 Task: Look for space in Mendes, Brazil from 5th June, 2023 to 16th June, 2023 for 2 adults in price range Rs.7000 to Rs.15000. Place can be entire place with 1  bedroom having 1 bed and 1 bathroom. Property type can be house, flat, guest house, hotel. Booking option can be shelf check-in. Required host language is Spanish.
Action: Mouse moved to (186, 537)
Screenshot: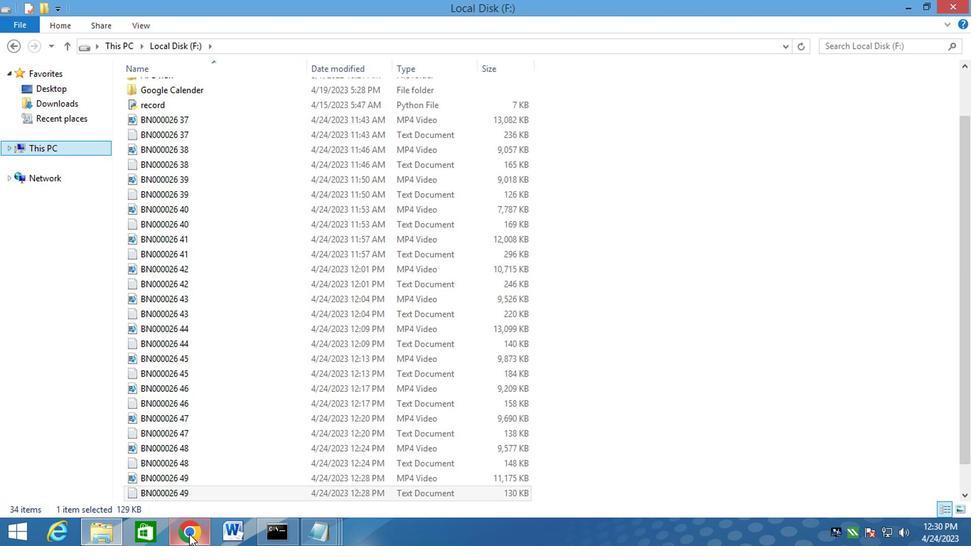 
Action: Mouse pressed left at (186, 537)
Screenshot: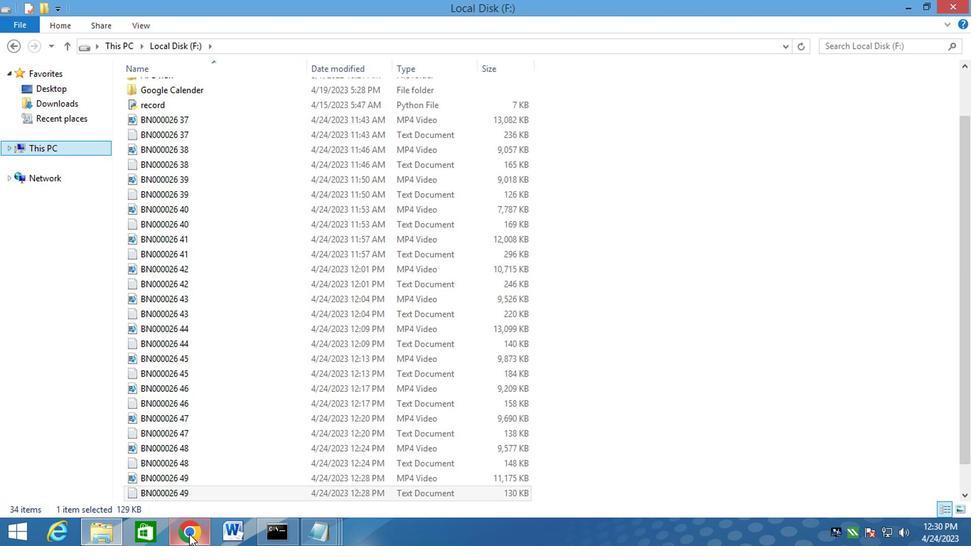 
Action: Mouse moved to (437, 106)
Screenshot: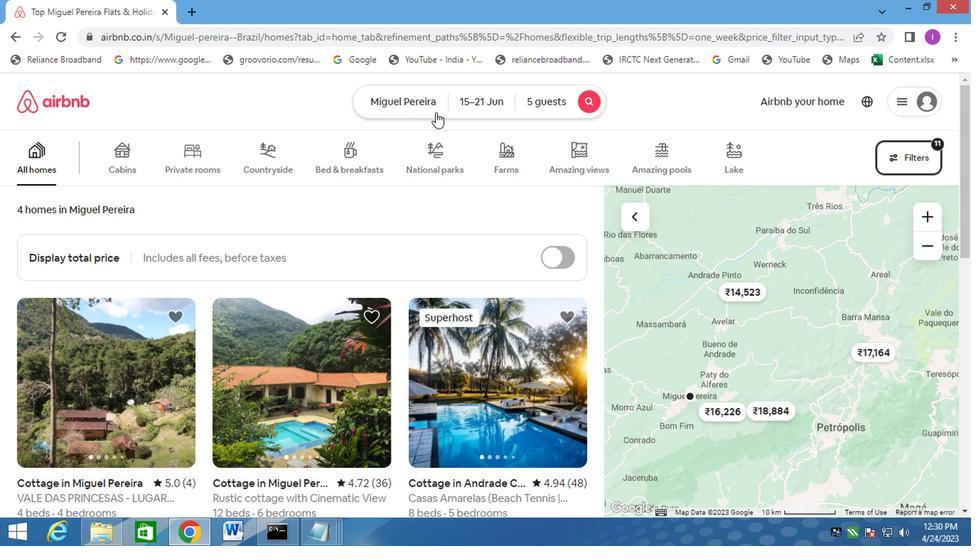 
Action: Mouse pressed left at (437, 106)
Screenshot: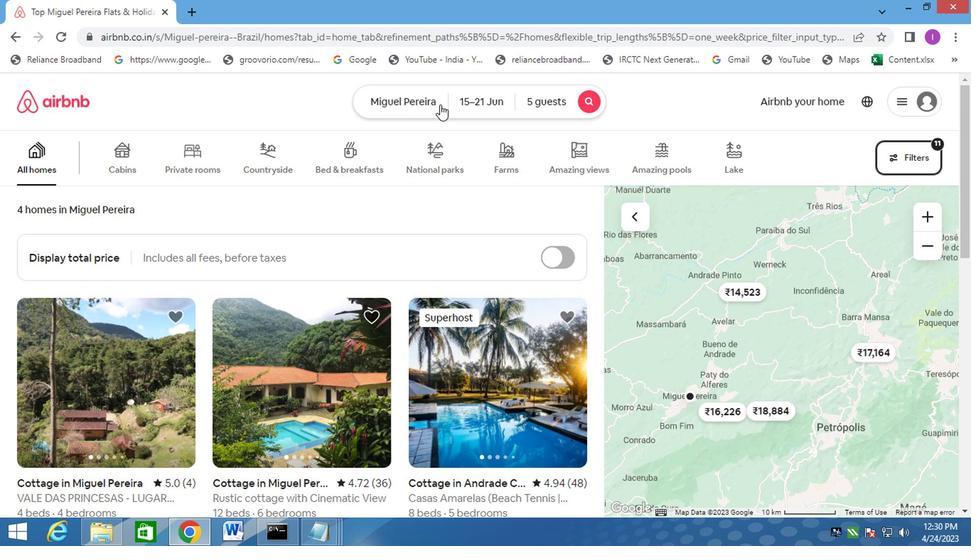 
Action: Mouse moved to (385, 150)
Screenshot: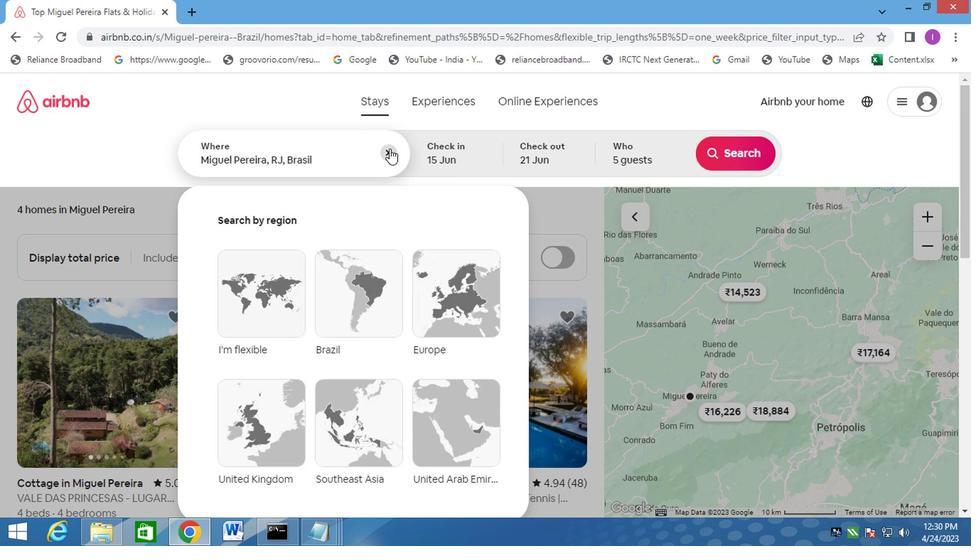 
Action: Mouse pressed left at (385, 150)
Screenshot: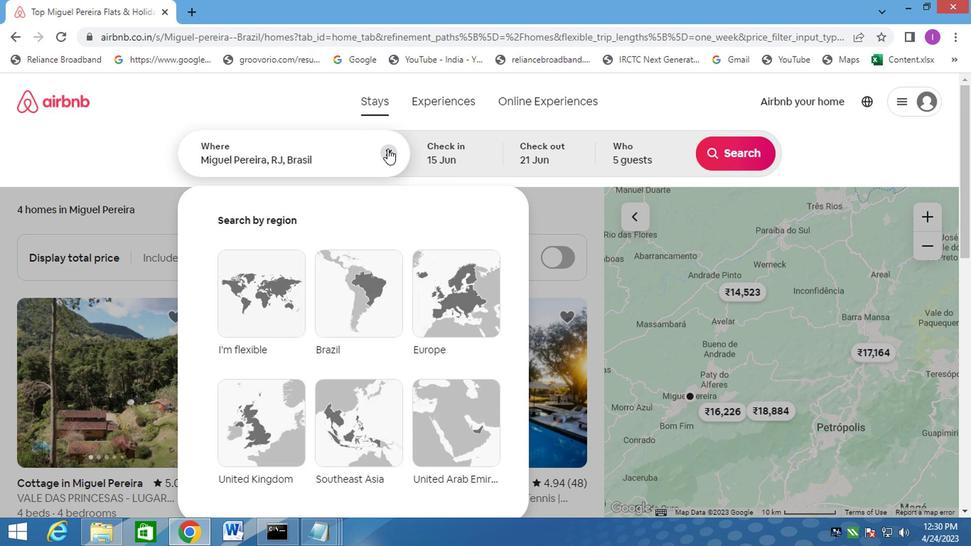 
Action: Mouse moved to (385, 150)
Screenshot: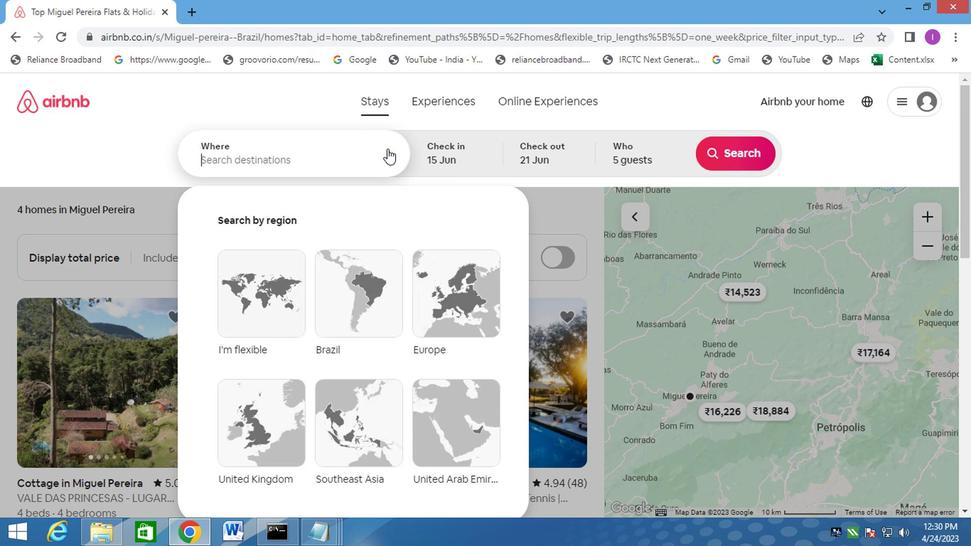 
Action: Key pressed <Key.shift>MENDES,<Key.shift>BRAZIL
Screenshot: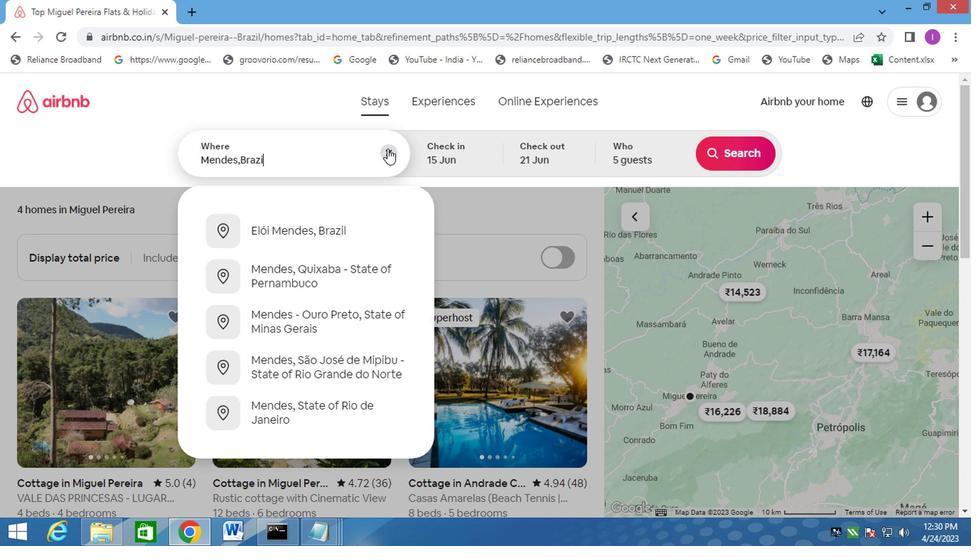 
Action: Mouse moved to (455, 155)
Screenshot: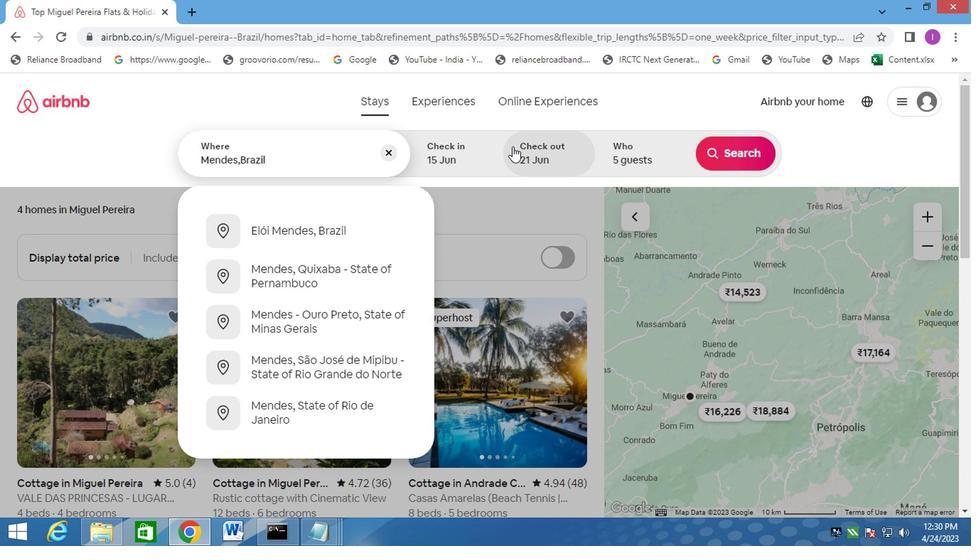 
Action: Mouse pressed left at (455, 155)
Screenshot: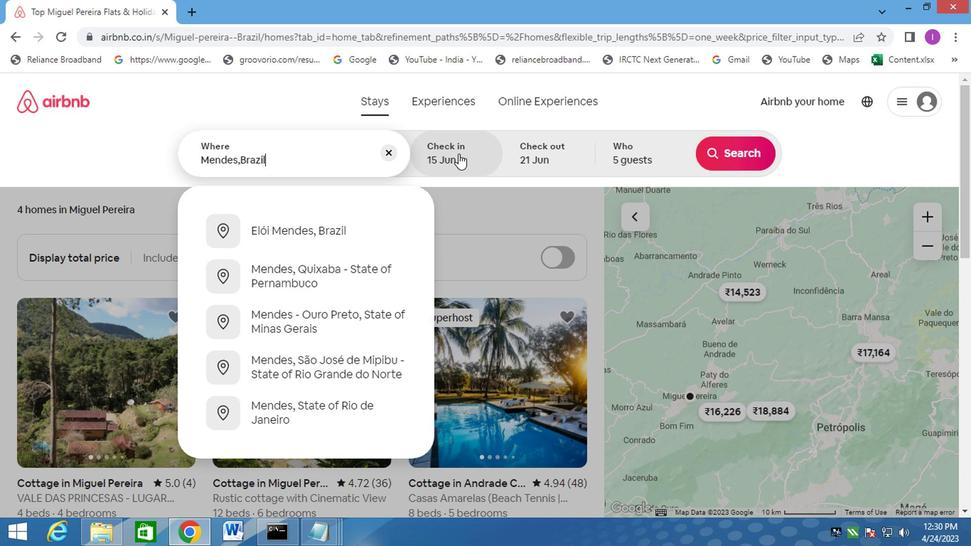 
Action: Mouse moved to (265, 364)
Screenshot: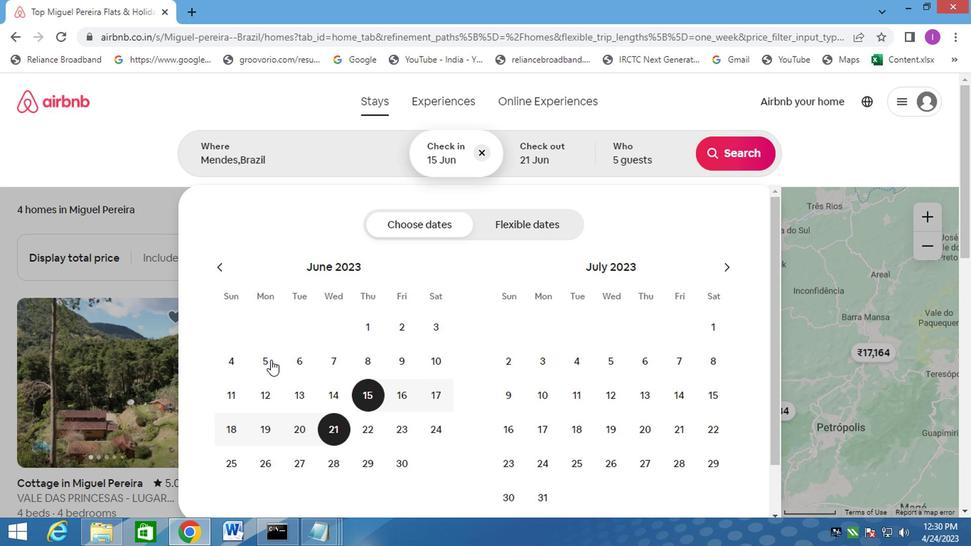 
Action: Mouse pressed left at (265, 364)
Screenshot: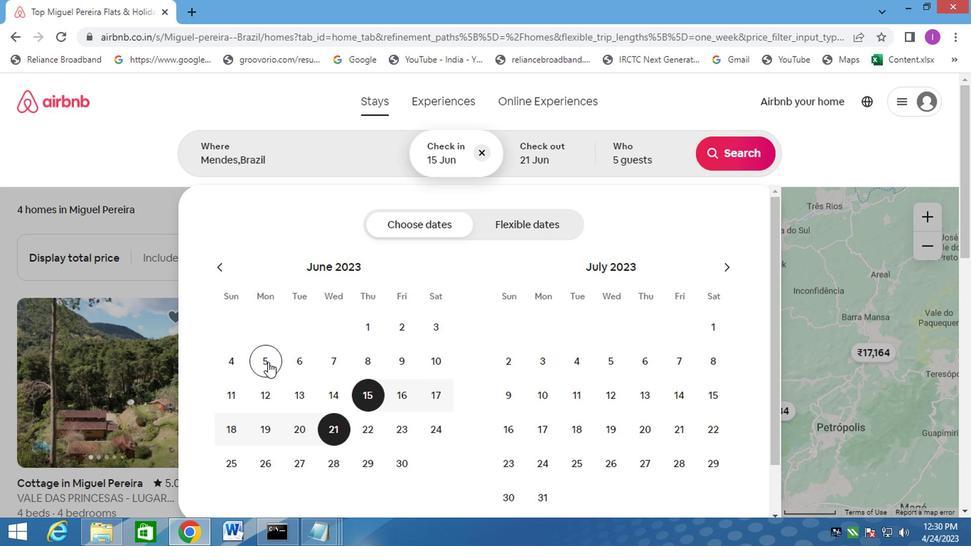 
Action: Mouse moved to (406, 397)
Screenshot: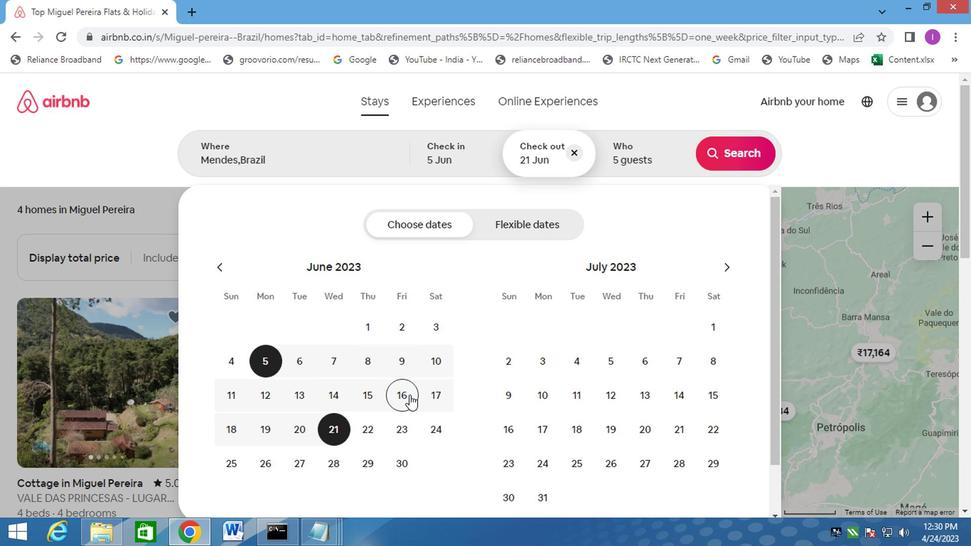 
Action: Mouse pressed left at (406, 397)
Screenshot: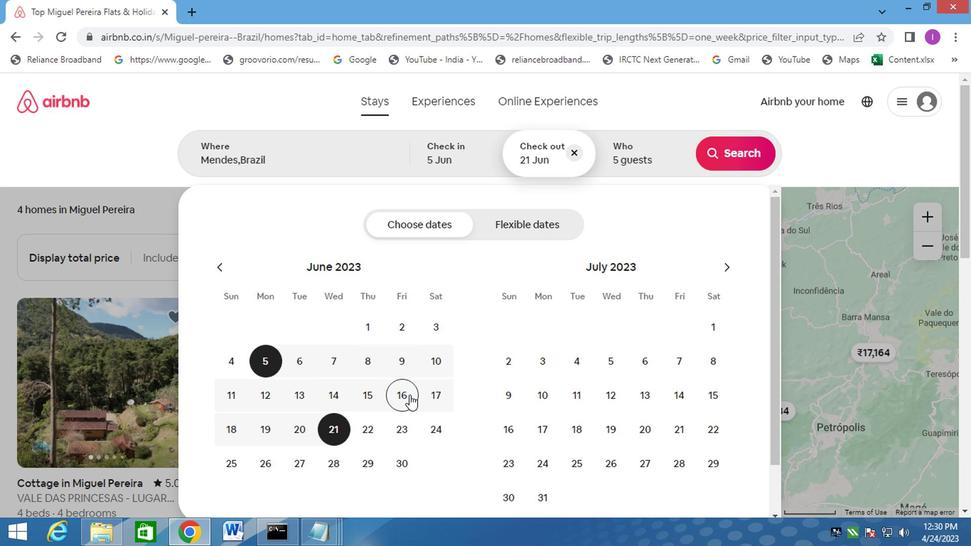 
Action: Mouse moved to (637, 165)
Screenshot: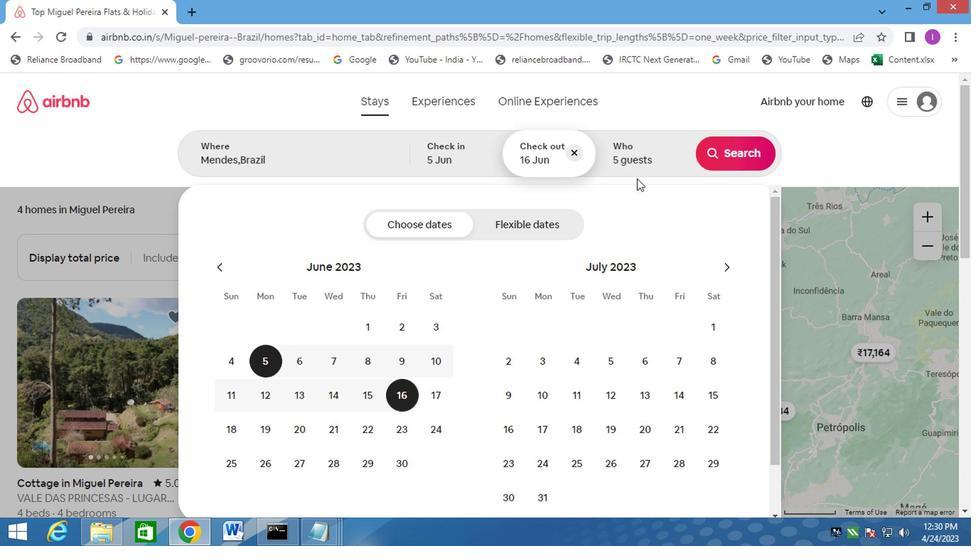 
Action: Mouse pressed left at (637, 165)
Screenshot: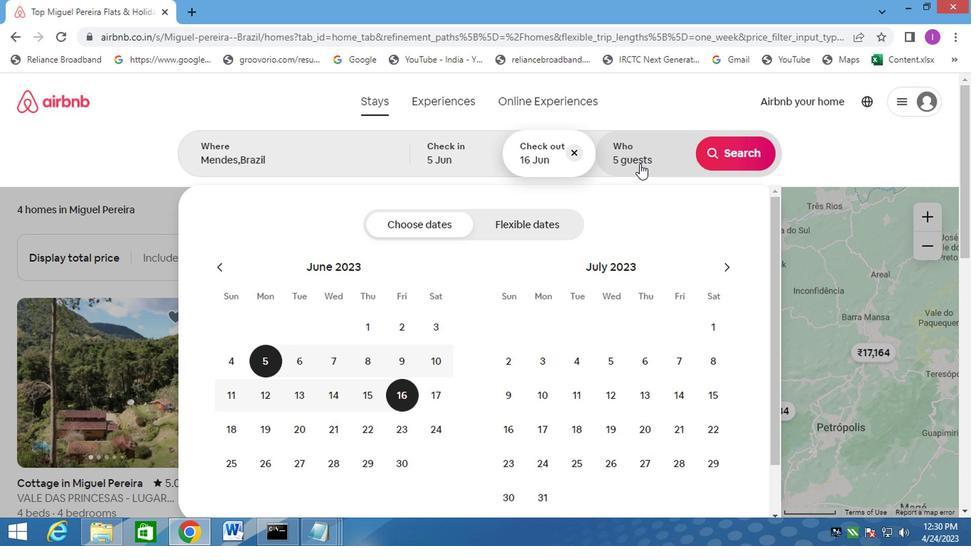 
Action: Mouse moved to (676, 226)
Screenshot: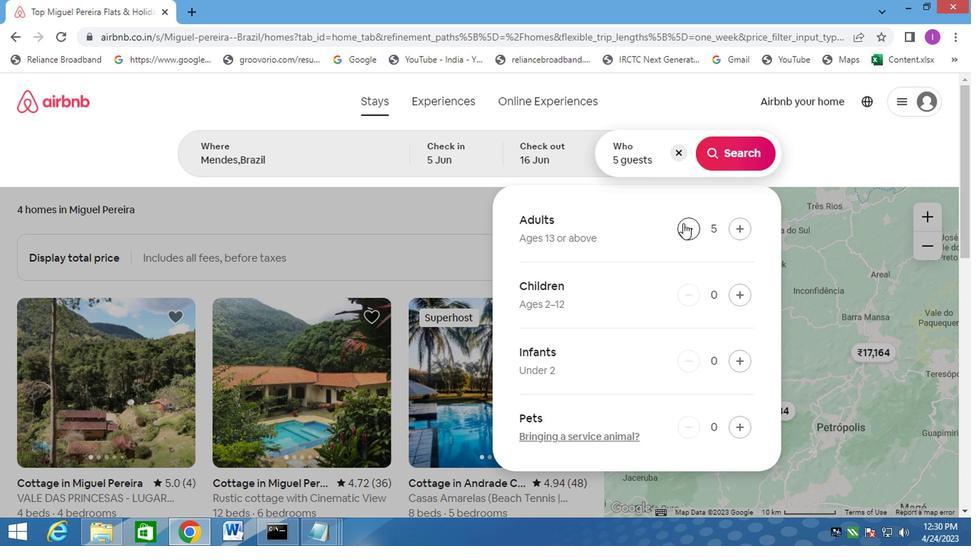 
Action: Mouse pressed left at (676, 226)
Screenshot: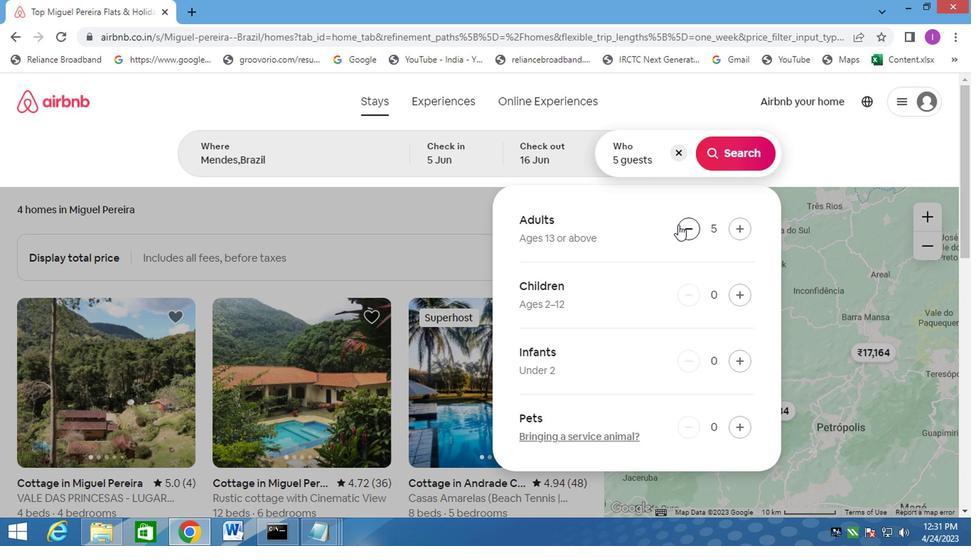 
Action: Mouse moved to (675, 231)
Screenshot: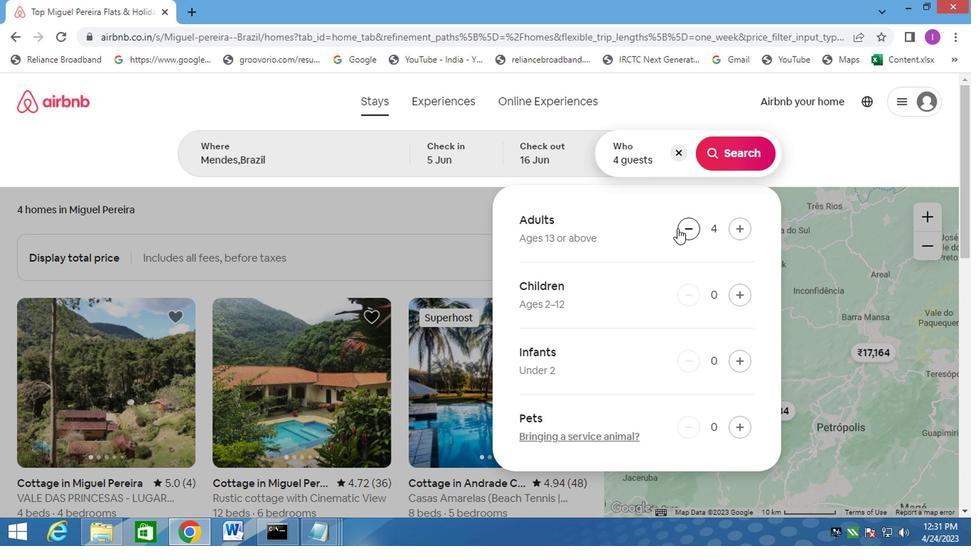 
Action: Mouse pressed left at (675, 231)
Screenshot: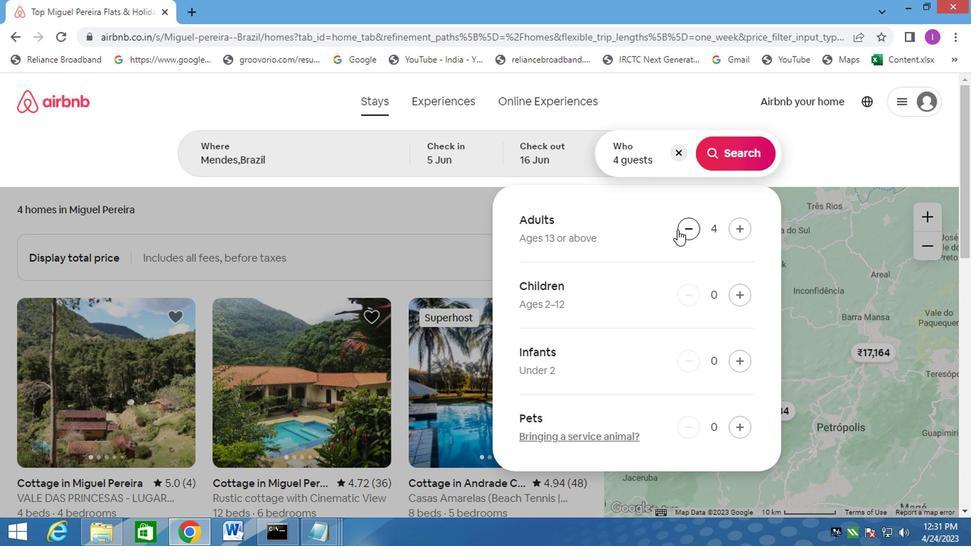 
Action: Mouse pressed left at (675, 231)
Screenshot: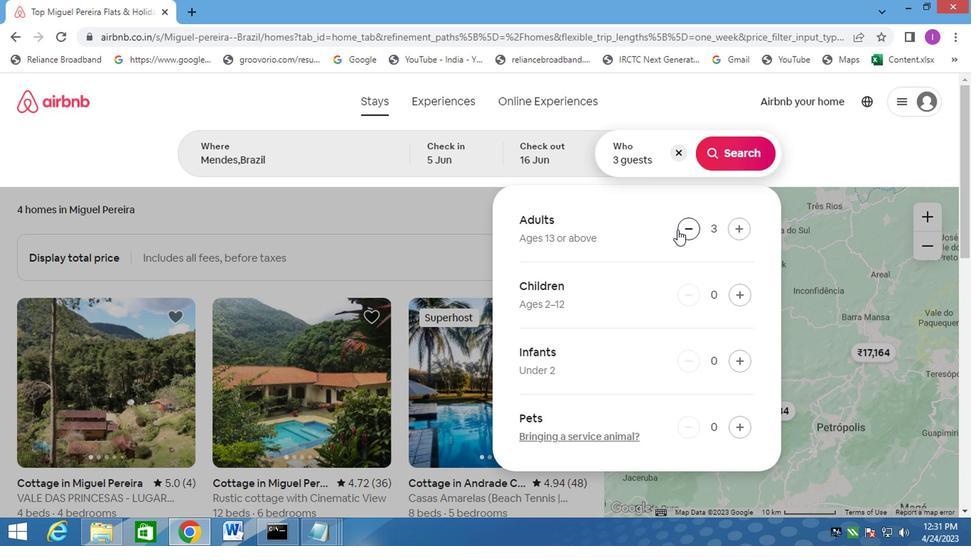 
Action: Mouse moved to (747, 159)
Screenshot: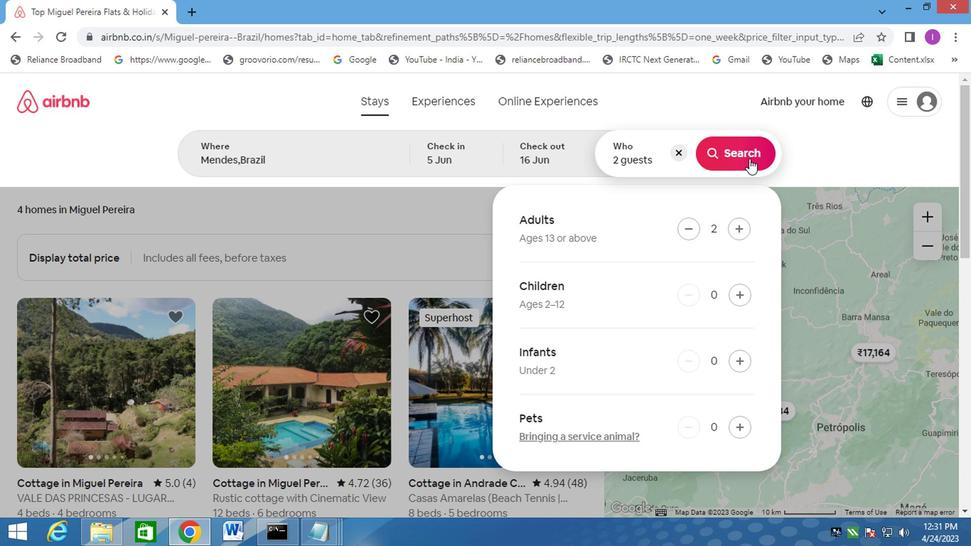 
Action: Mouse pressed left at (747, 159)
Screenshot: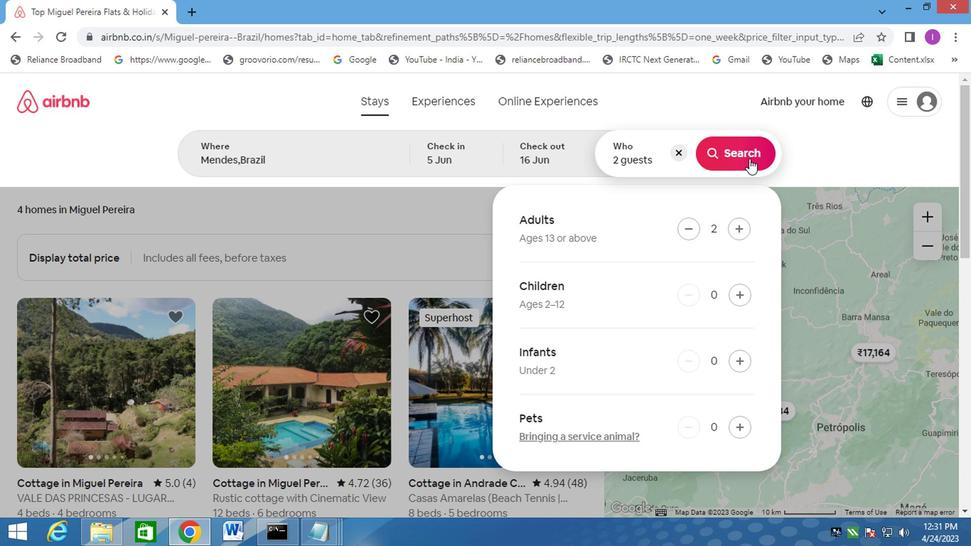 
Action: Mouse moved to (918, 155)
Screenshot: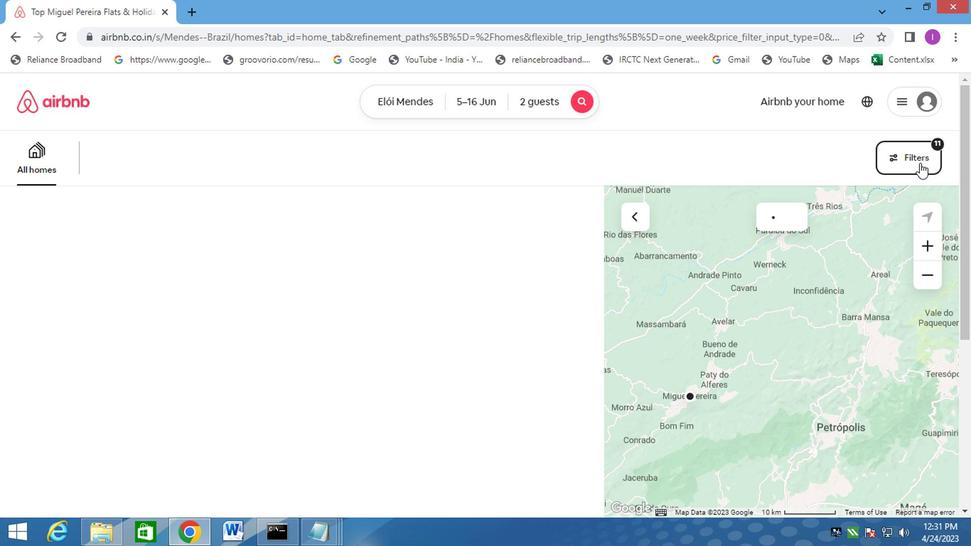 
Action: Mouse pressed left at (920, 155)
Screenshot: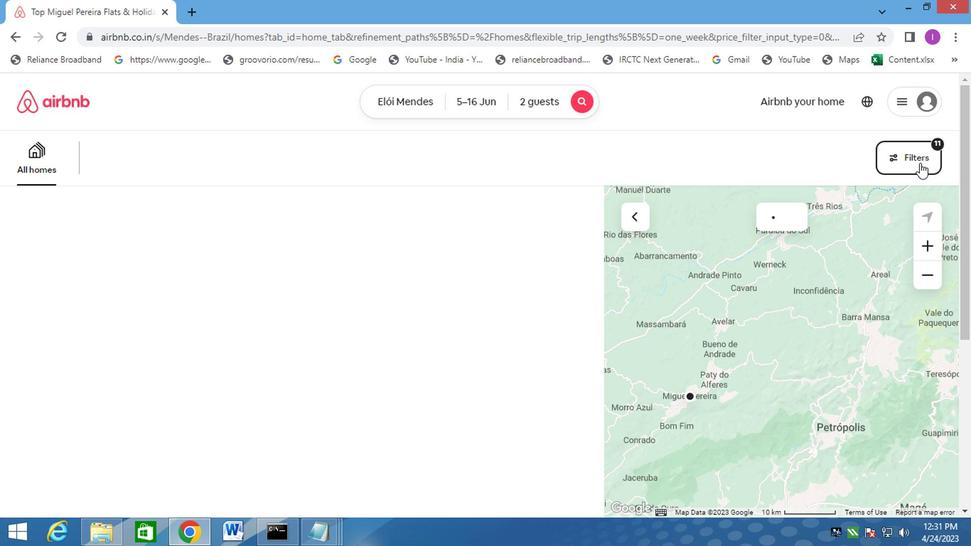 
Action: Mouse moved to (305, 241)
Screenshot: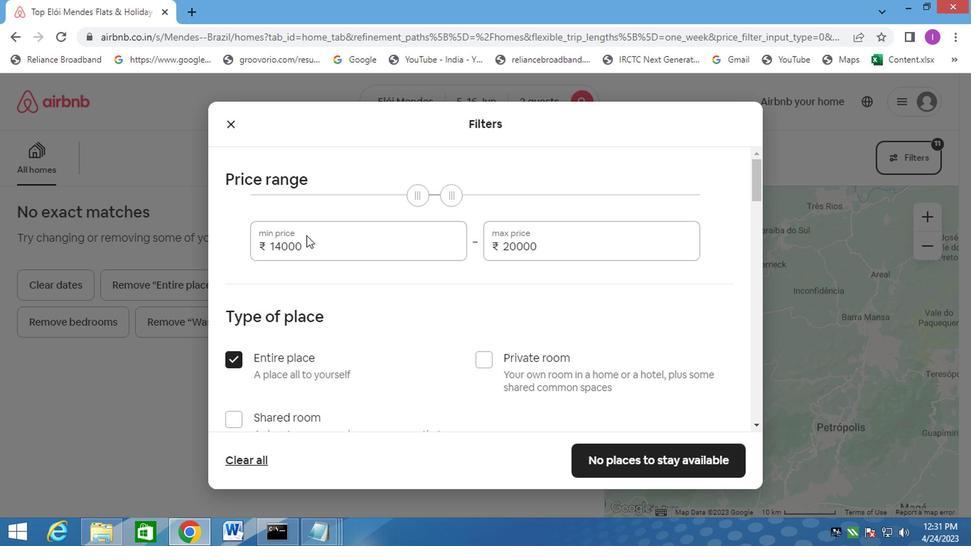 
Action: Mouse pressed left at (305, 241)
Screenshot: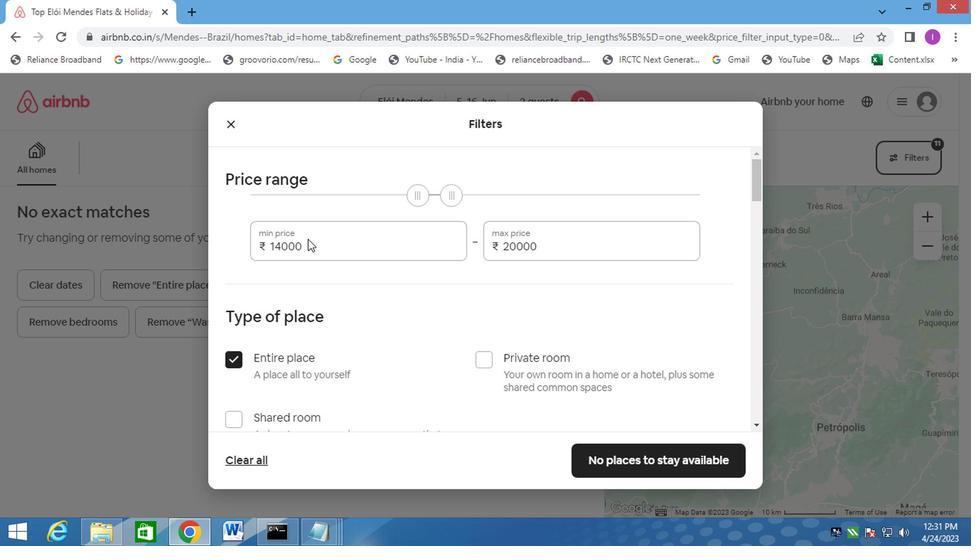 
Action: Mouse moved to (326, 252)
Screenshot: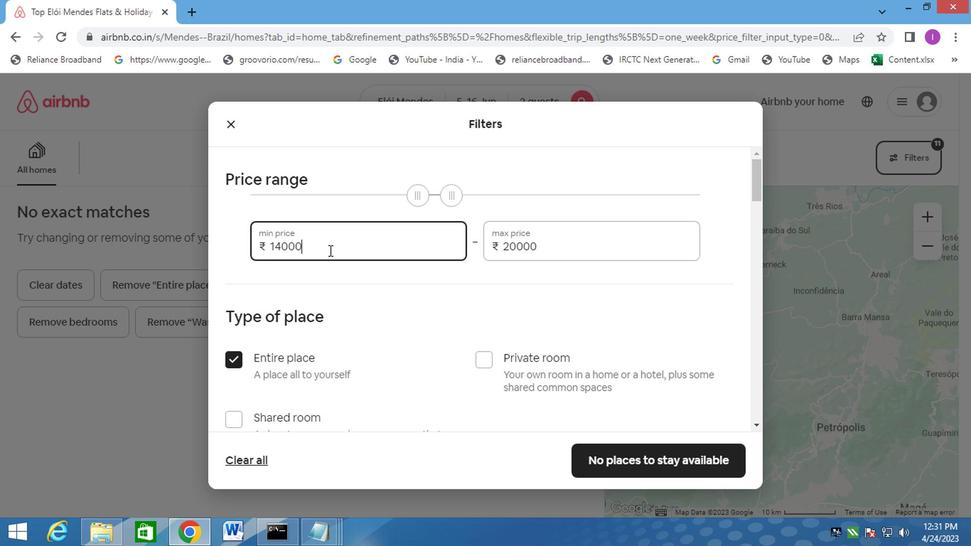 
Action: Mouse pressed left at (326, 252)
Screenshot: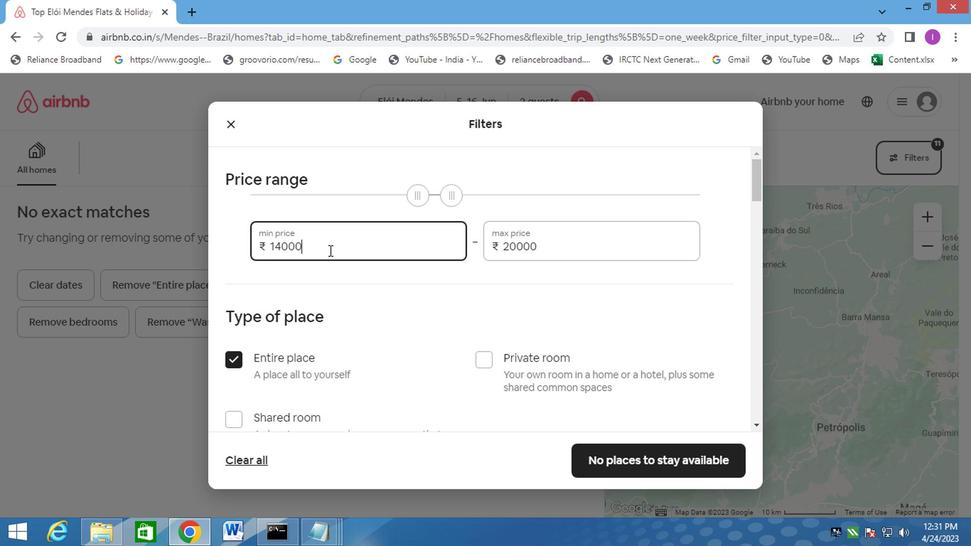 
Action: Mouse moved to (280, 264)
Screenshot: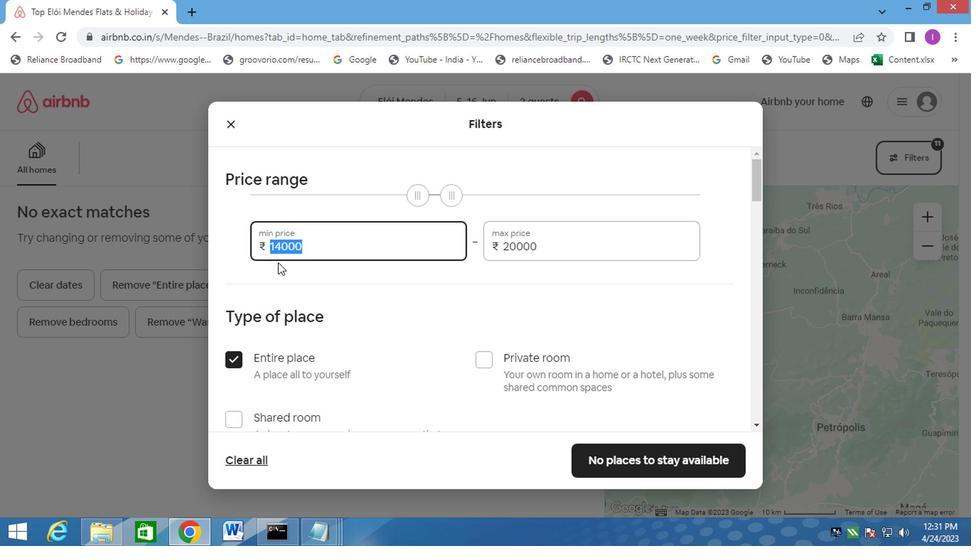 
Action: Key pressed 7000
Screenshot: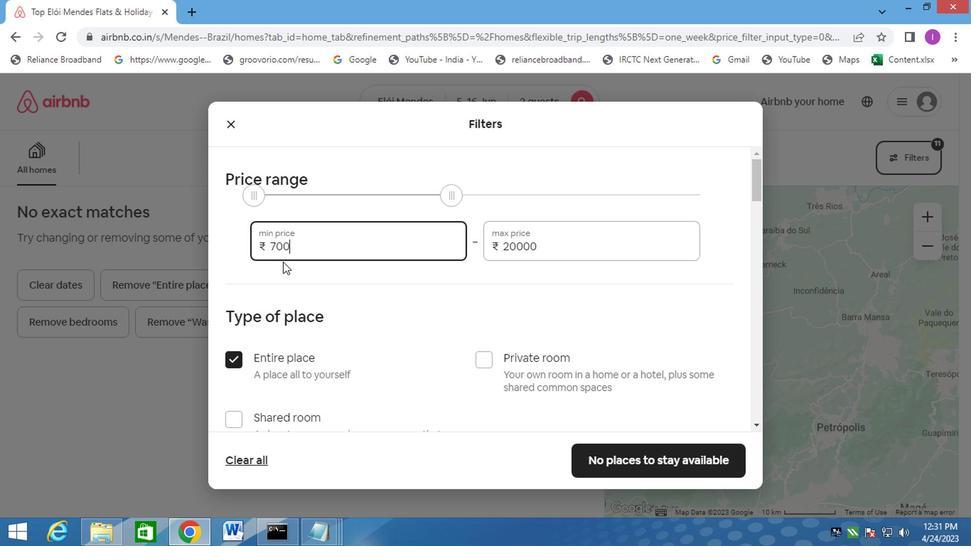 
Action: Mouse moved to (513, 249)
Screenshot: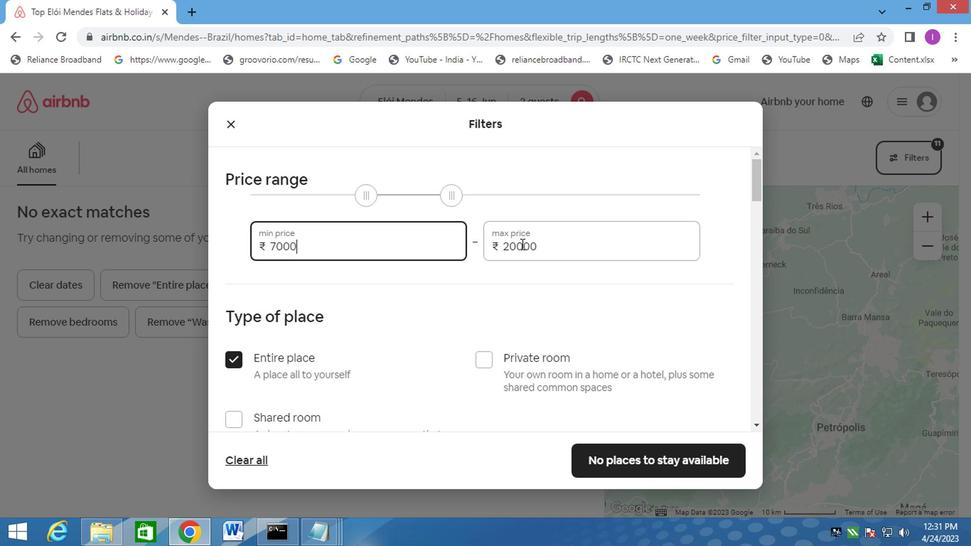 
Action: Mouse pressed left at (513, 249)
Screenshot: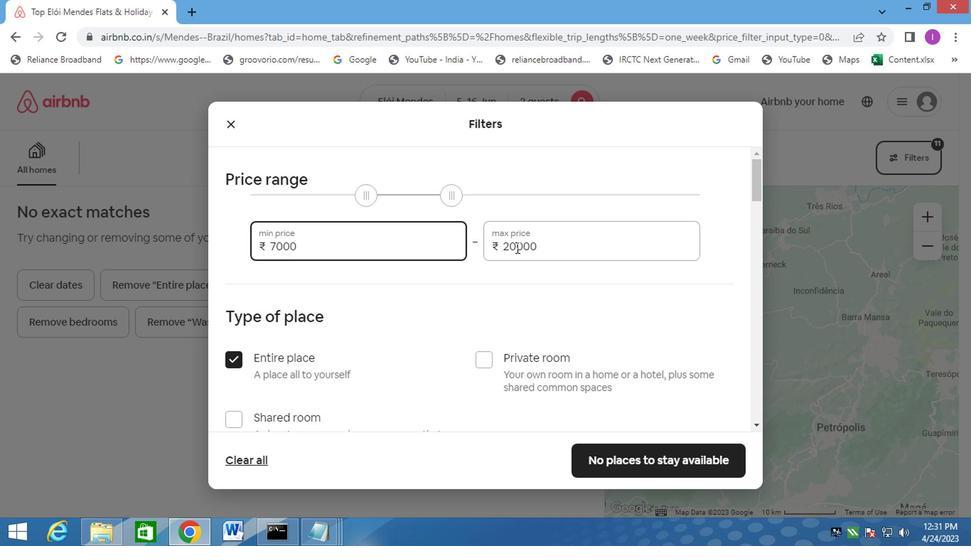 
Action: Mouse moved to (547, 126)
Screenshot: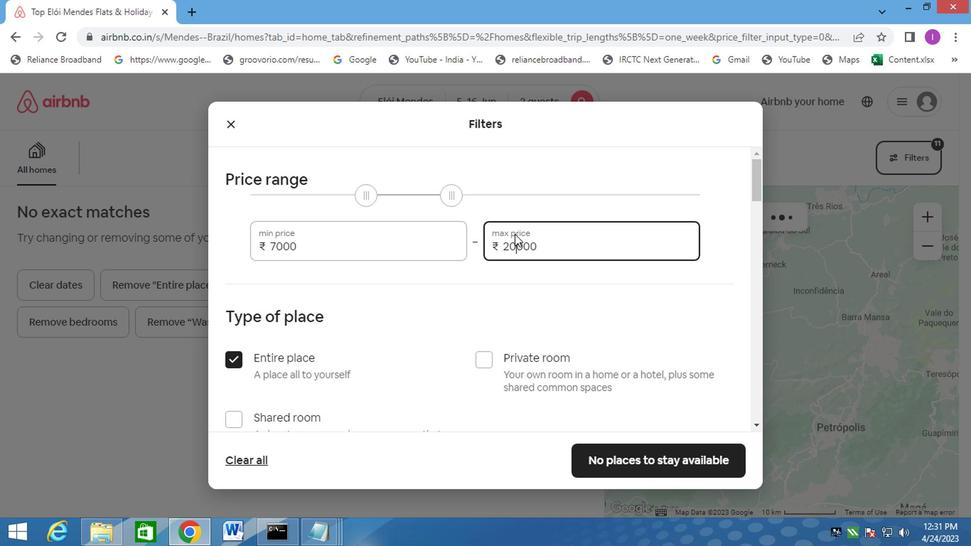 
Action: Key pressed <Key.backspace><Key.backspace>111111111115<Key.backspace><Key.backspace><Key.backspace><Key.backspace><Key.backspace><Key.backspace><Key.backspace><Key.backspace><Key.backspace><Key.backspace><Key.backspace><Key.backspace><Key.backspace>15
Screenshot: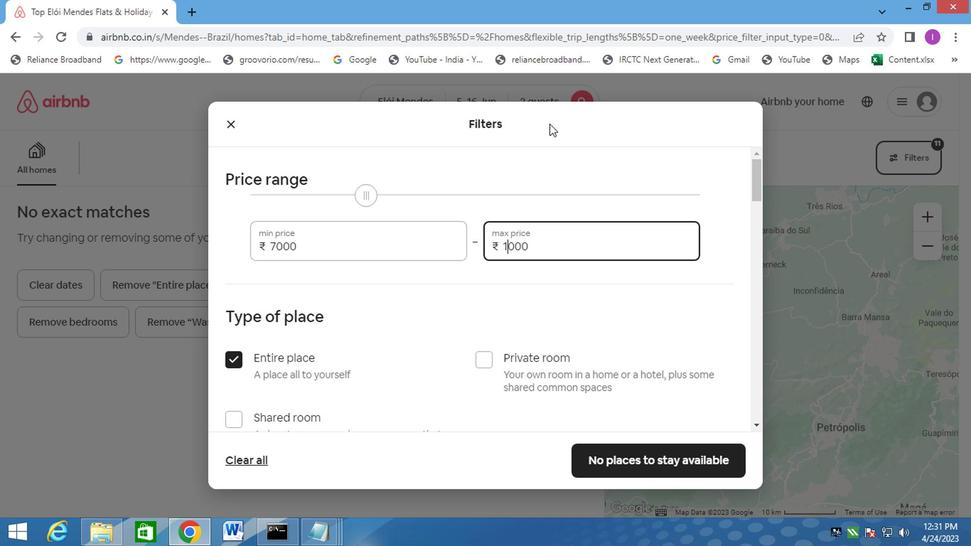 
Action: Mouse moved to (383, 359)
Screenshot: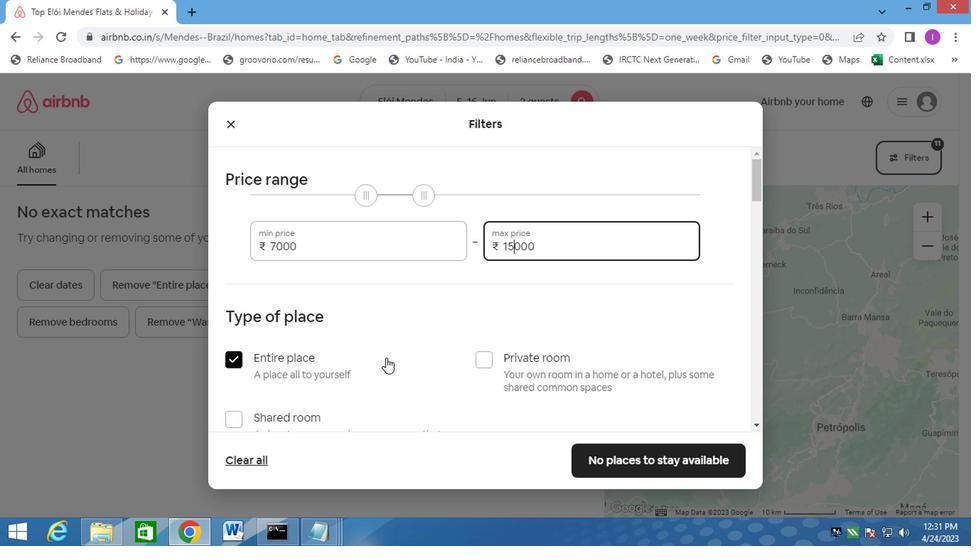 
Action: Mouse scrolled (383, 358) with delta (0, 0)
Screenshot: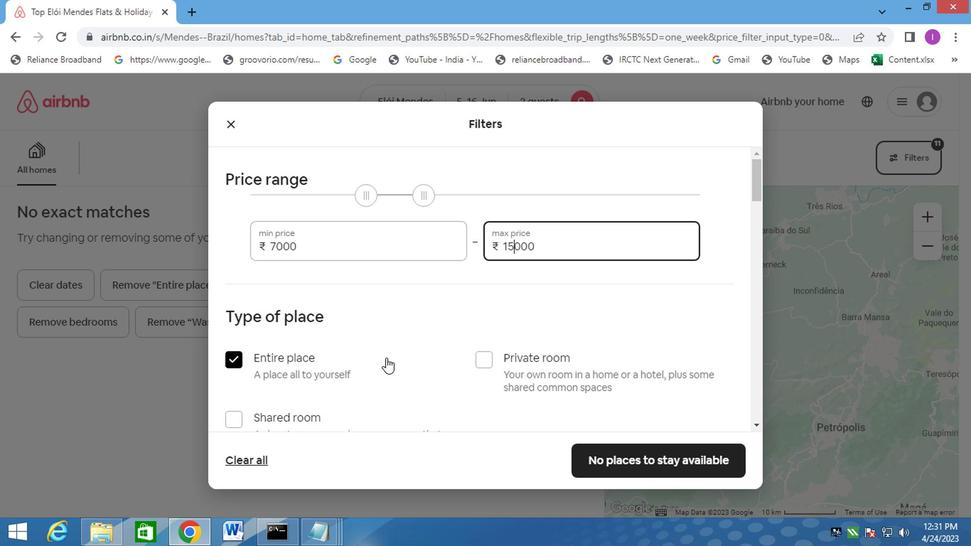 
Action: Mouse scrolled (383, 358) with delta (0, 0)
Screenshot: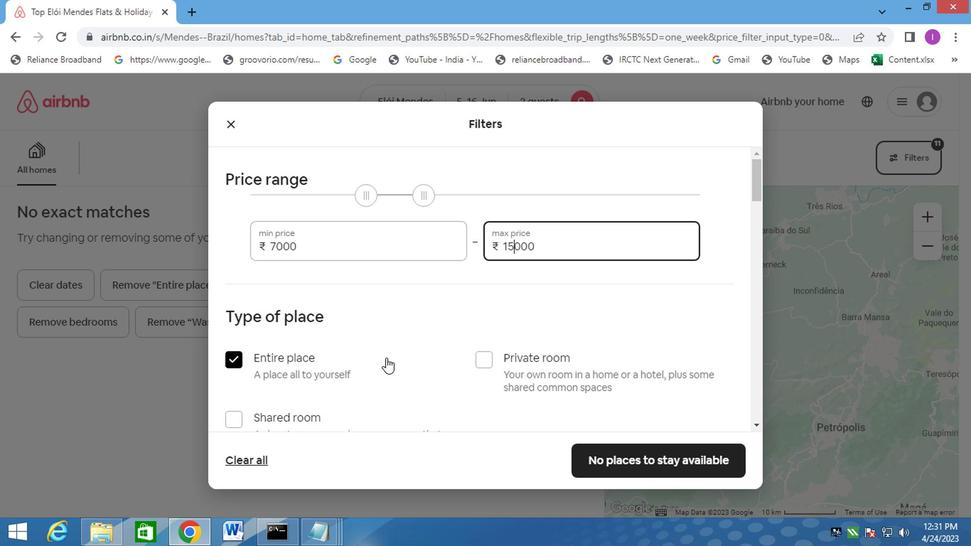 
Action: Mouse moved to (385, 359)
Screenshot: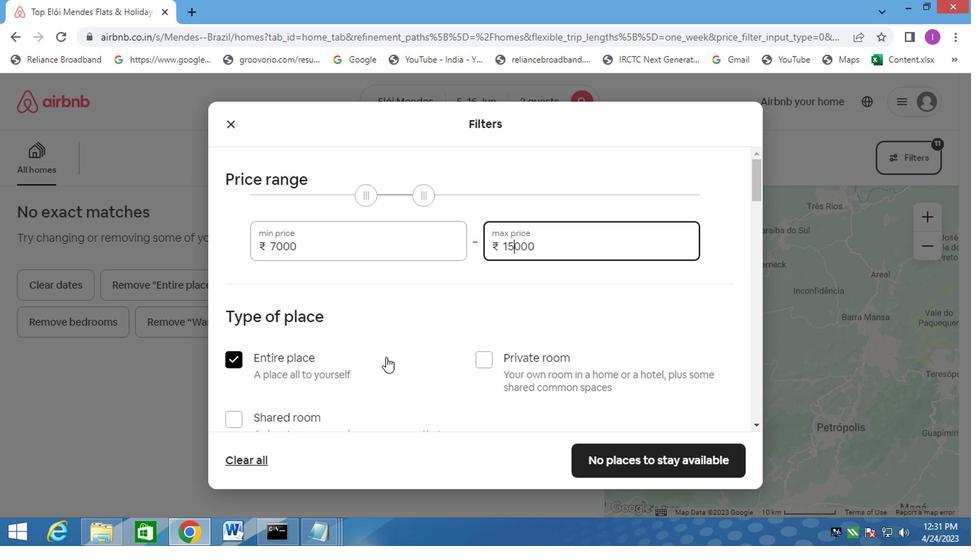 
Action: Mouse scrolled (385, 358) with delta (0, 0)
Screenshot: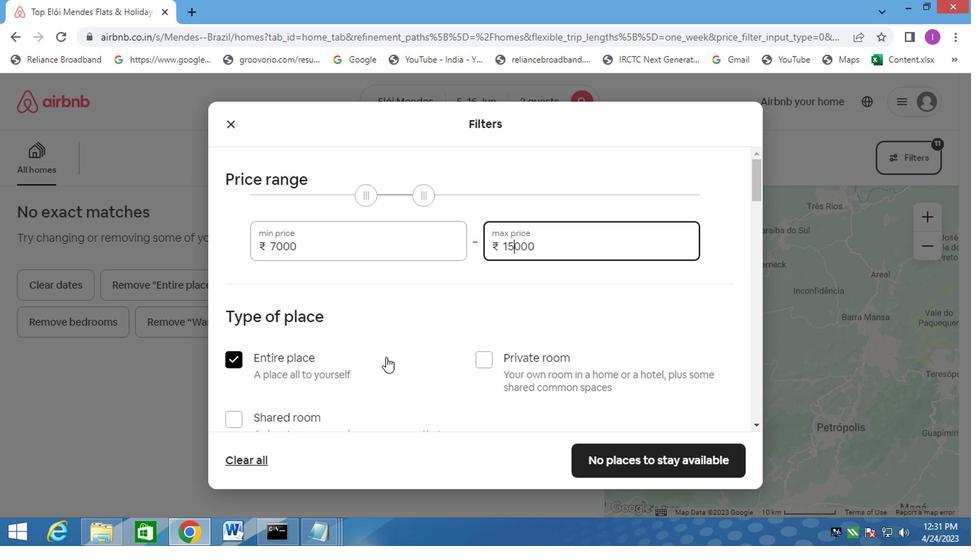 
Action: Mouse moved to (396, 353)
Screenshot: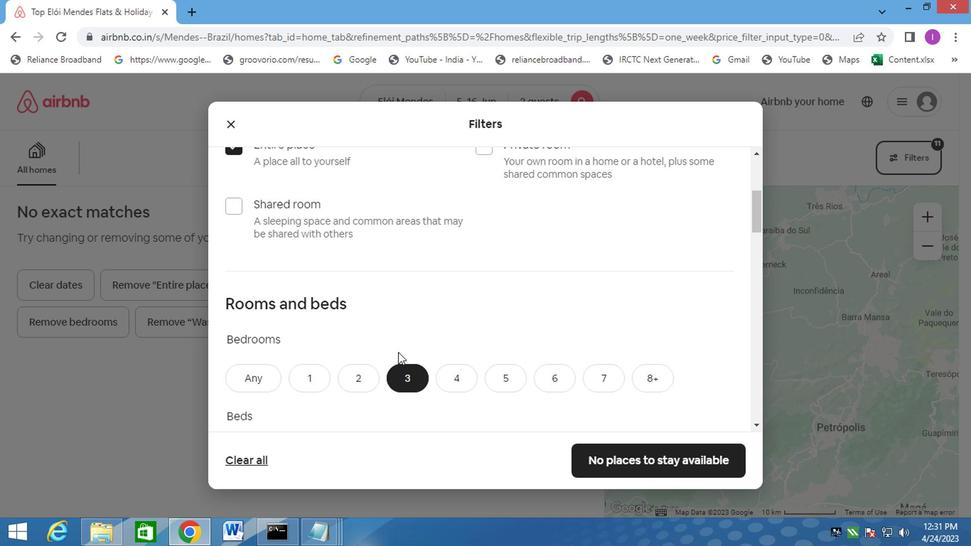
Action: Mouse scrolled (396, 352) with delta (0, -1)
Screenshot: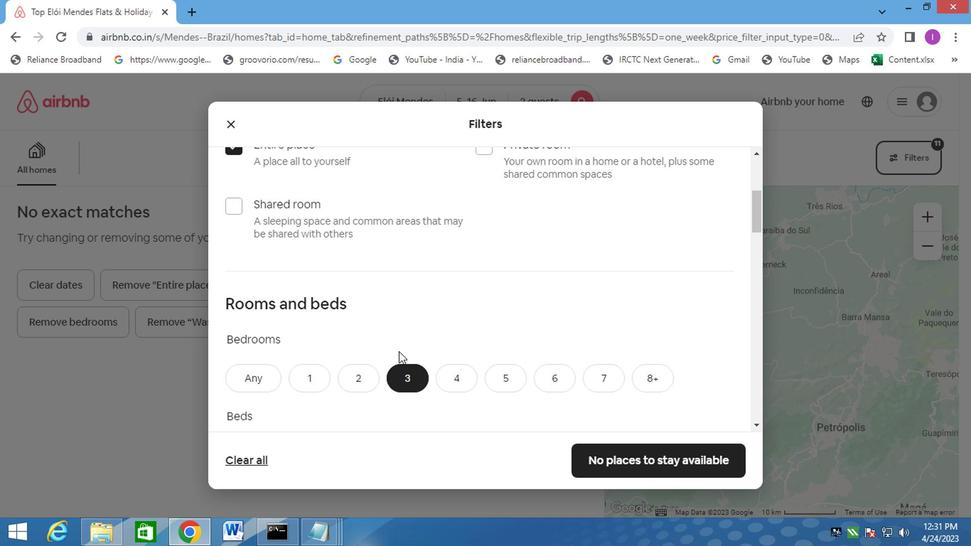 
Action: Mouse moved to (401, 349)
Screenshot: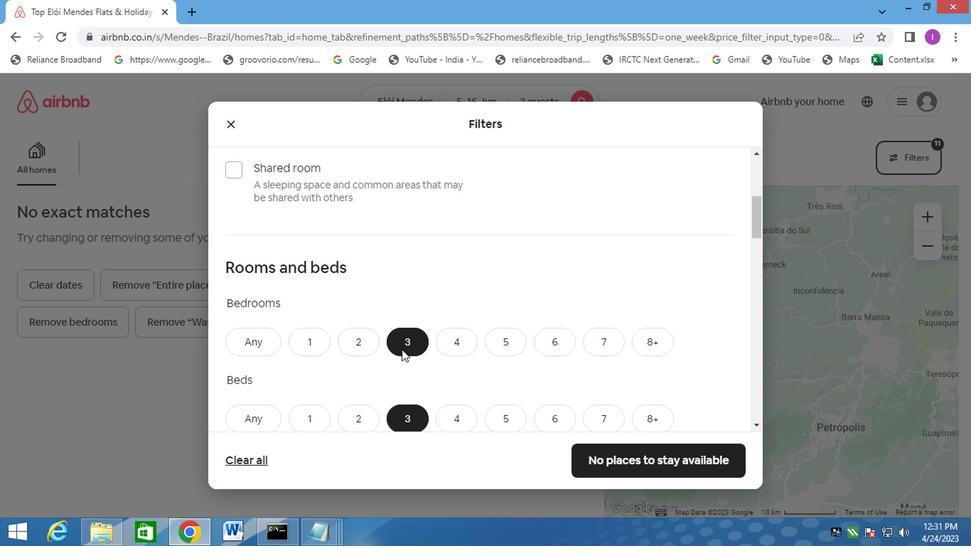 
Action: Mouse scrolled (401, 348) with delta (0, 0)
Screenshot: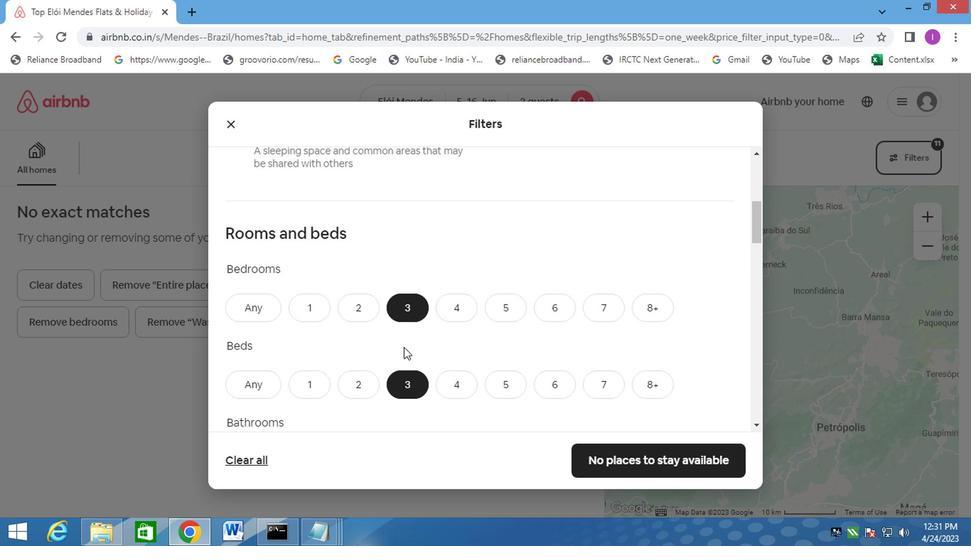 
Action: Mouse scrolled (401, 348) with delta (0, 0)
Screenshot: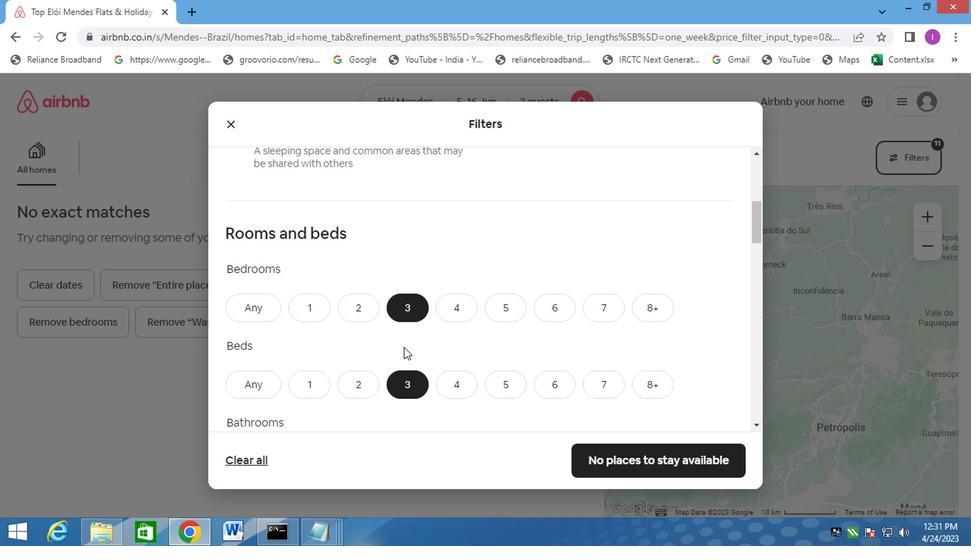 
Action: Mouse moved to (299, 174)
Screenshot: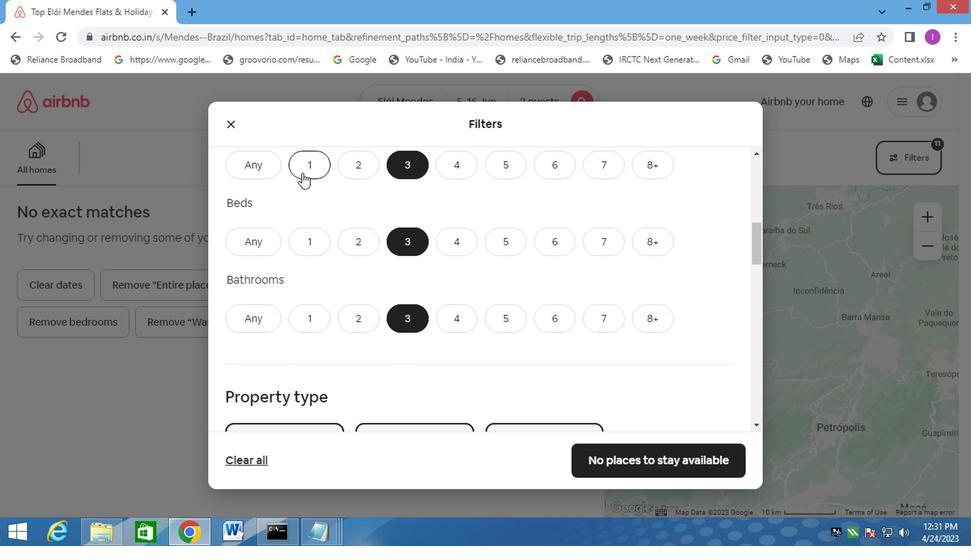 
Action: Mouse pressed left at (299, 174)
Screenshot: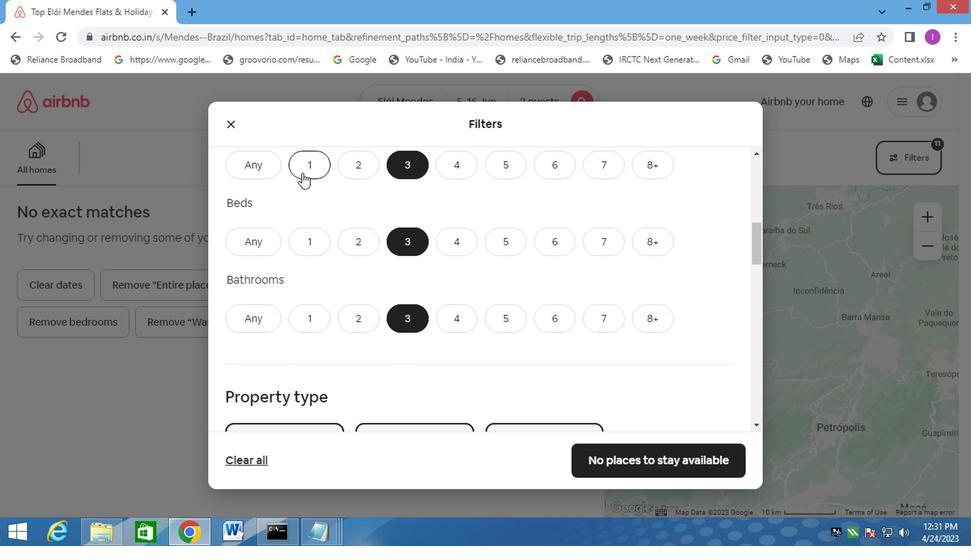
Action: Mouse moved to (306, 231)
Screenshot: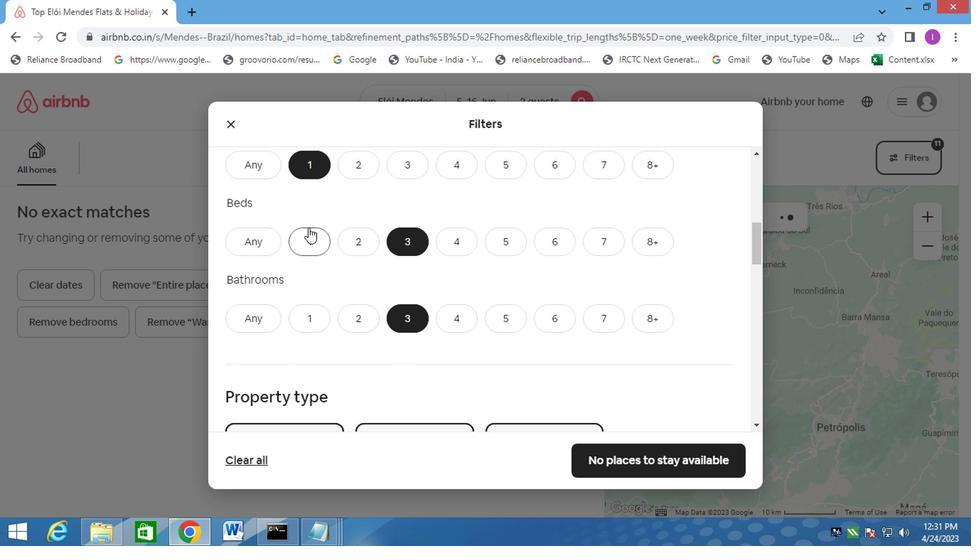 
Action: Mouse pressed left at (306, 231)
Screenshot: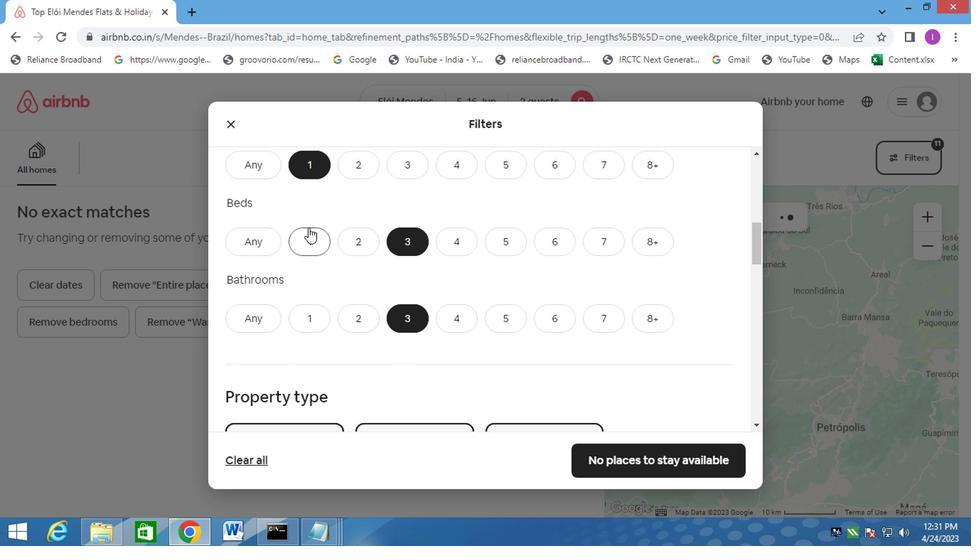 
Action: Mouse moved to (312, 322)
Screenshot: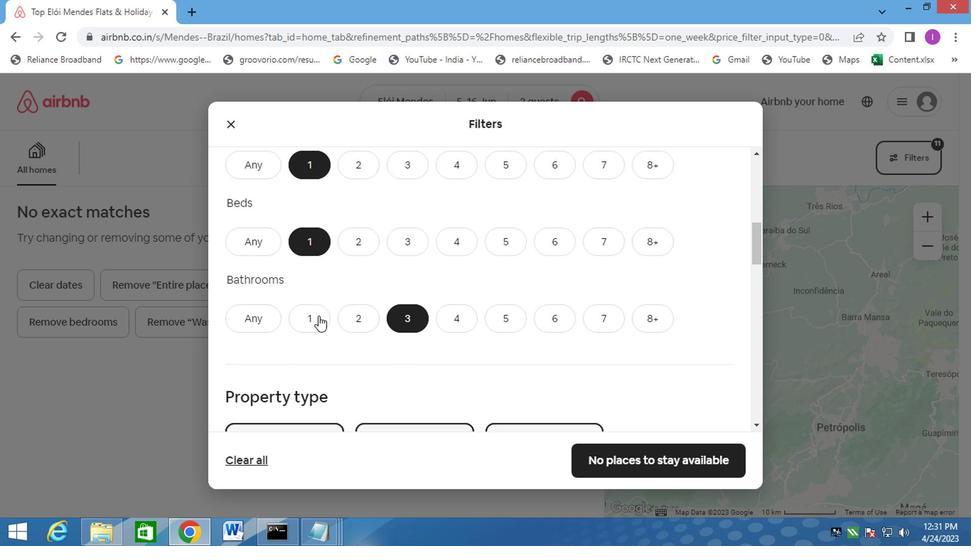 
Action: Mouse pressed left at (312, 322)
Screenshot: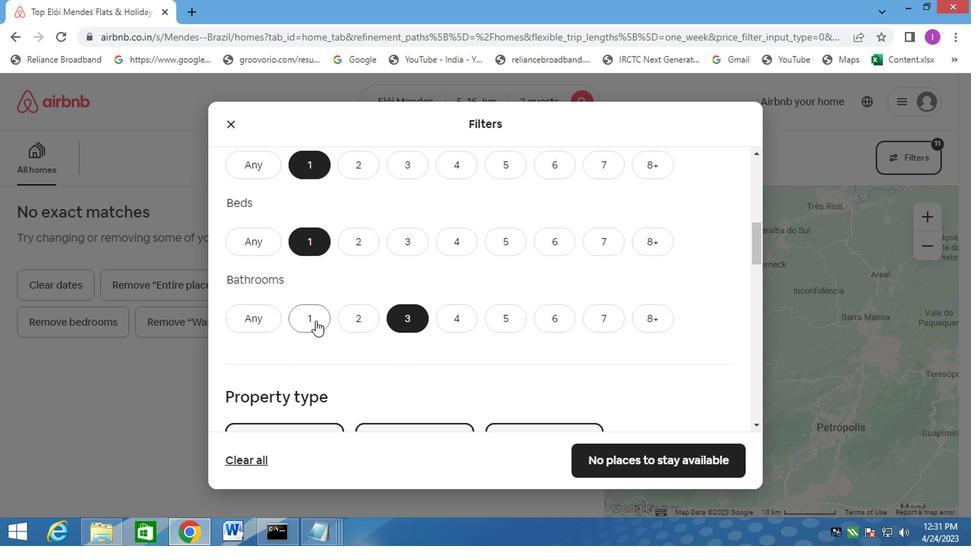
Action: Mouse moved to (371, 266)
Screenshot: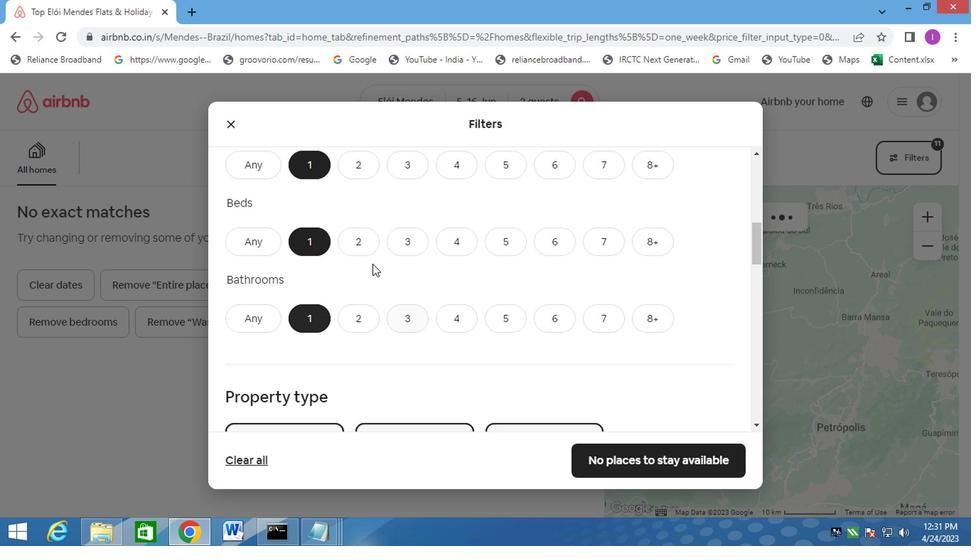 
Action: Mouse scrolled (370, 265) with delta (0, -1)
Screenshot: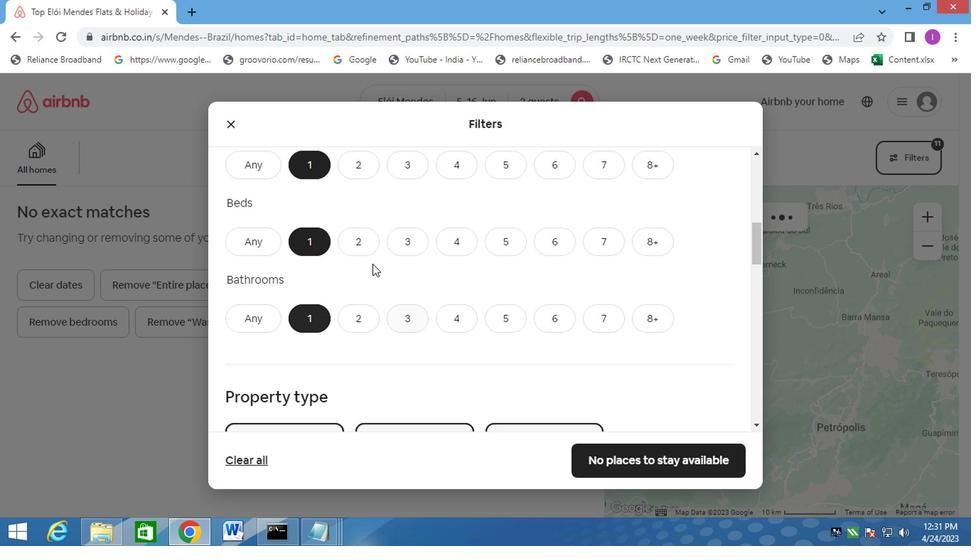 
Action: Mouse moved to (371, 266)
Screenshot: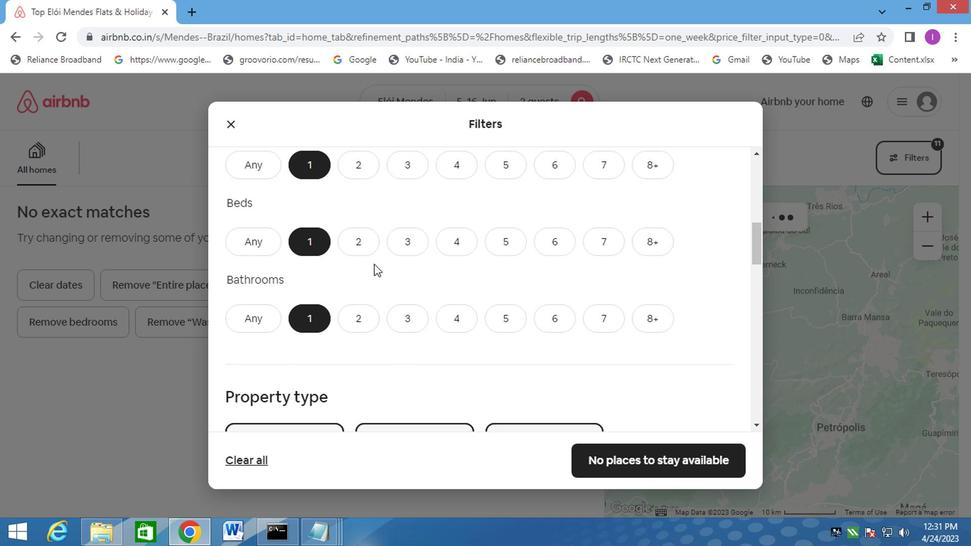 
Action: Mouse scrolled (371, 265) with delta (0, -1)
Screenshot: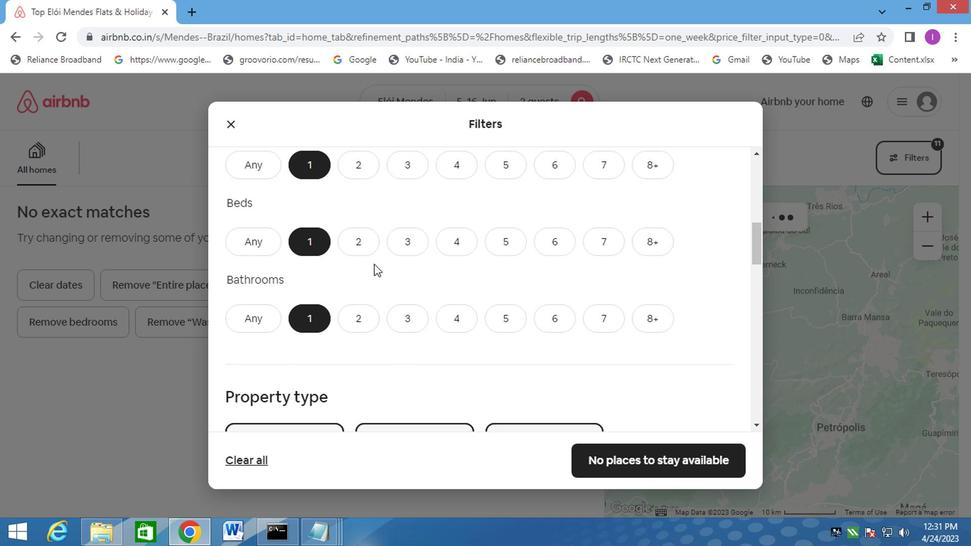 
Action: Mouse moved to (371, 266)
Screenshot: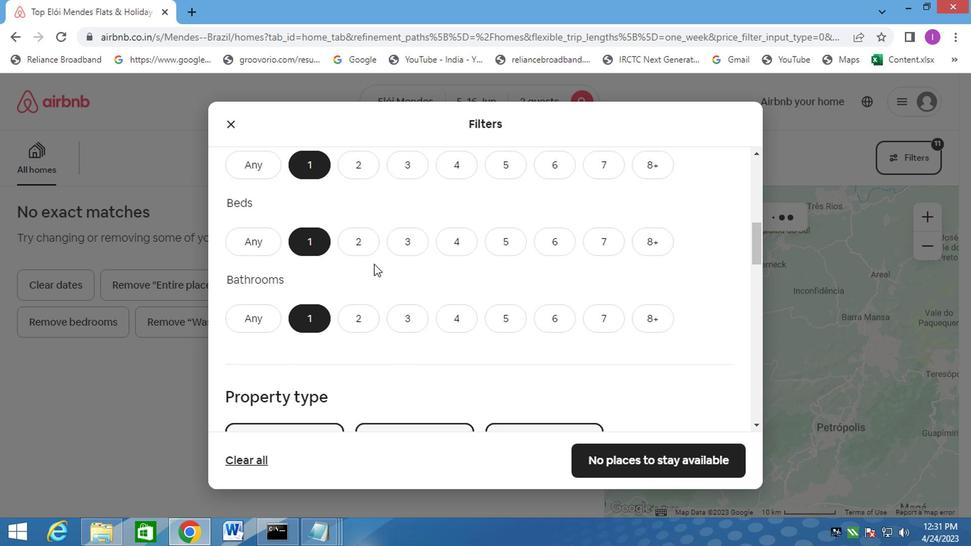 
Action: Mouse scrolled (371, 265) with delta (0, -1)
Screenshot: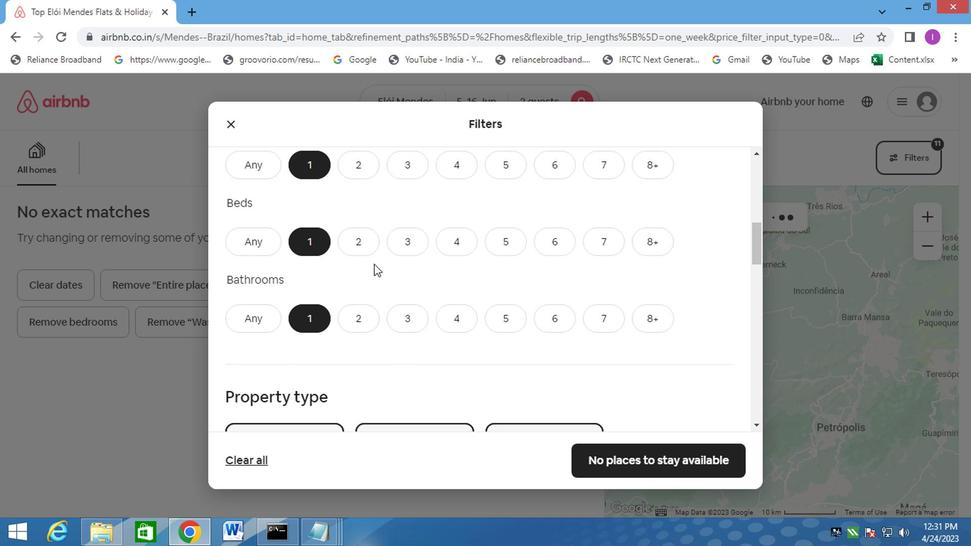 
Action: Mouse moved to (266, 305)
Screenshot: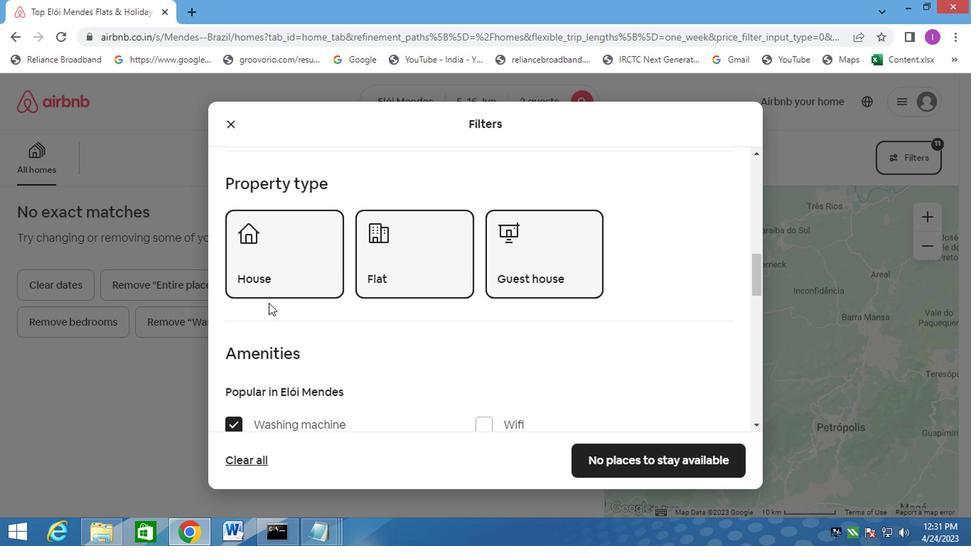 
Action: Mouse scrolled (266, 304) with delta (0, 0)
Screenshot: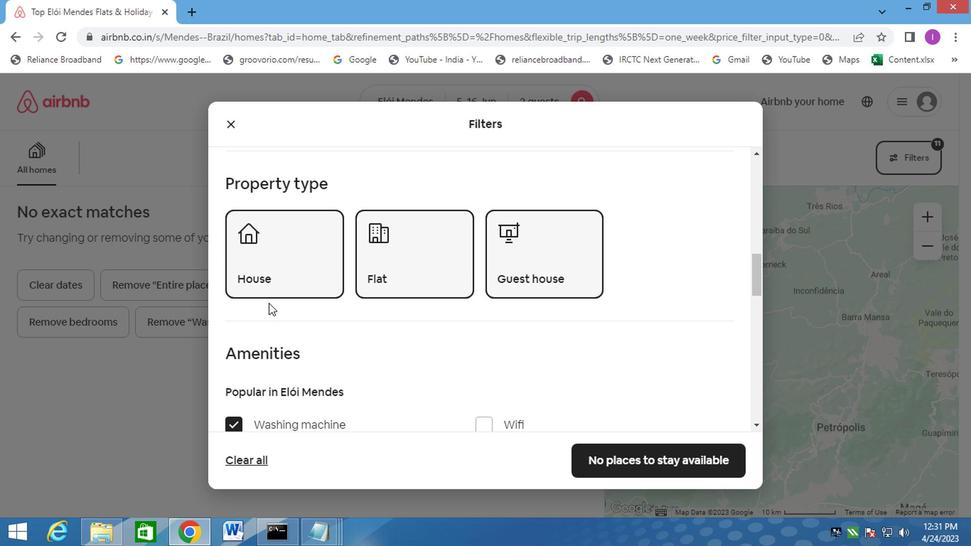 
Action: Mouse moved to (268, 306)
Screenshot: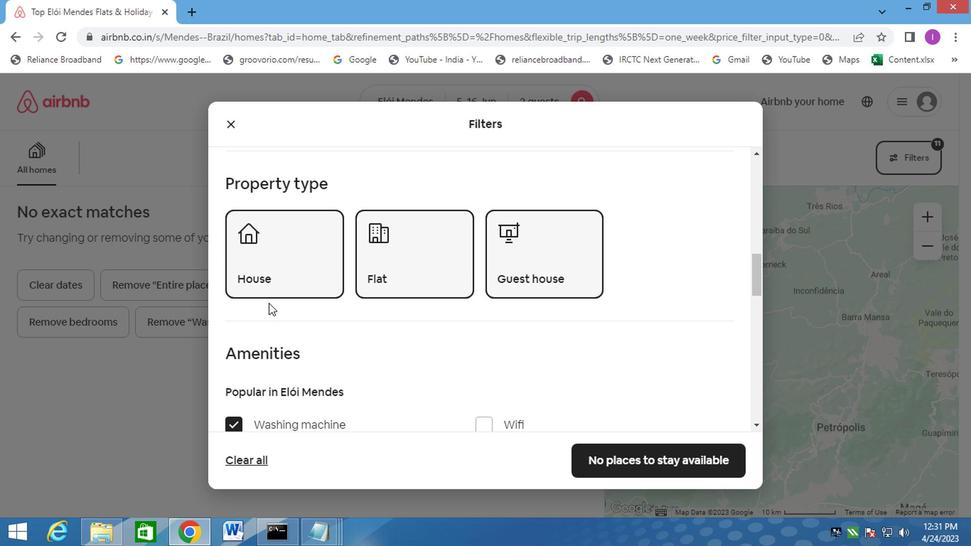 
Action: Mouse scrolled (268, 305) with delta (0, -1)
Screenshot: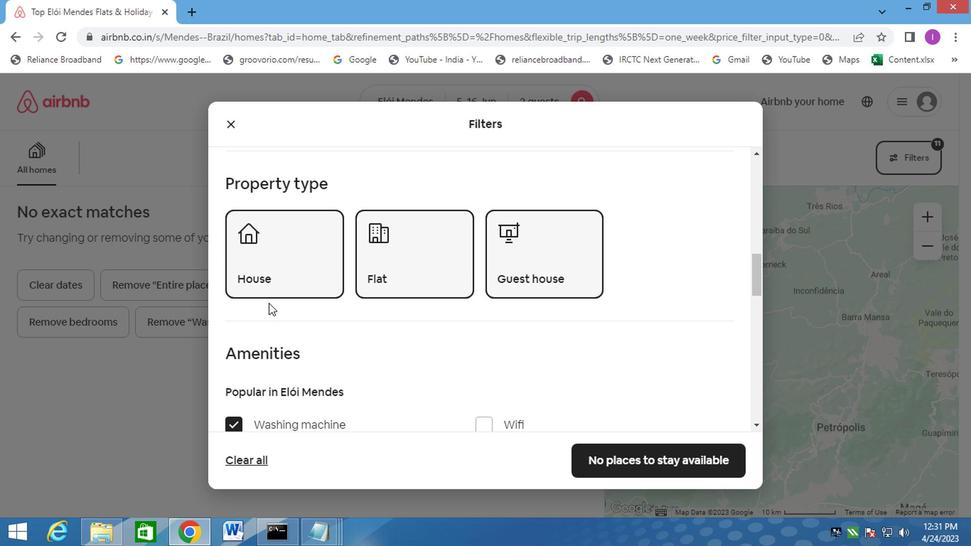 
Action: Mouse scrolled (268, 305) with delta (0, -1)
Screenshot: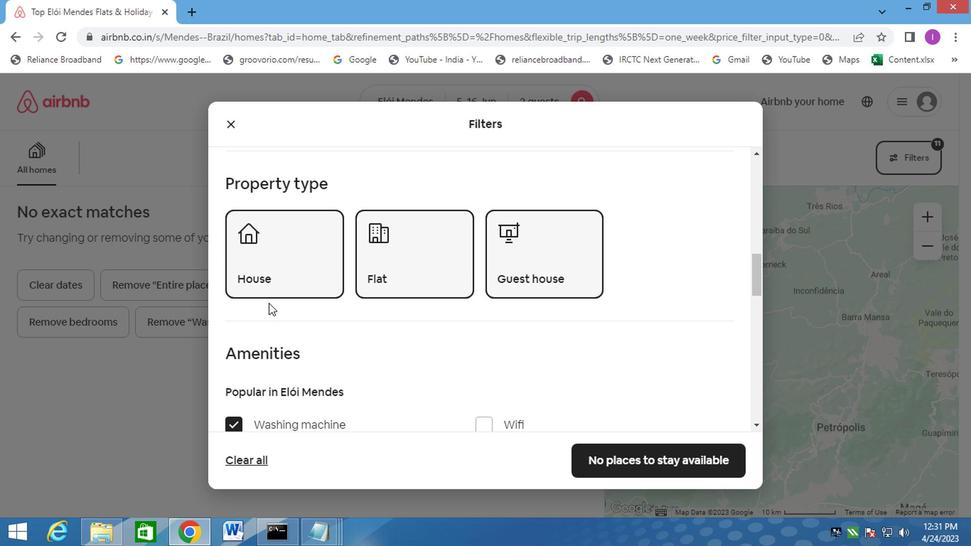 
Action: Mouse moved to (278, 297)
Screenshot: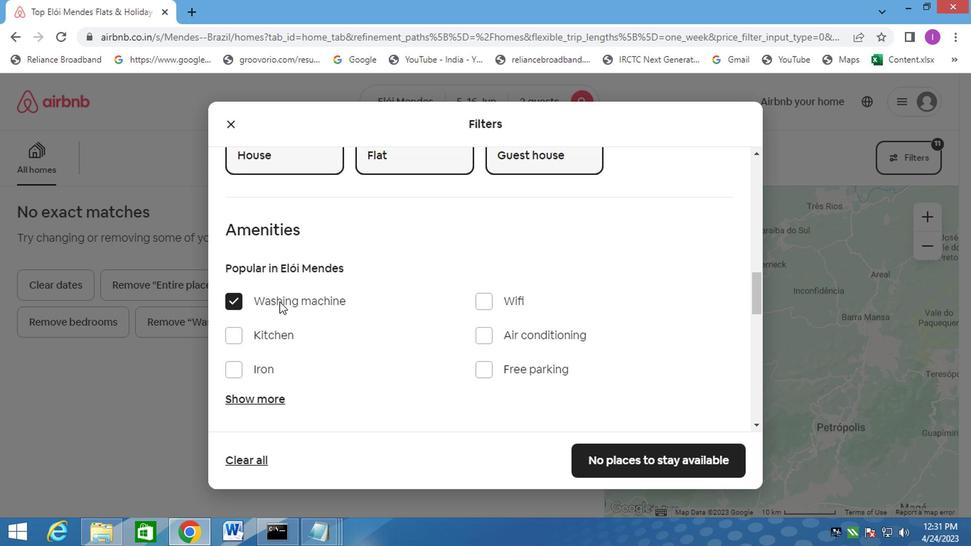 
Action: Mouse scrolled (278, 296) with delta (0, -1)
Screenshot: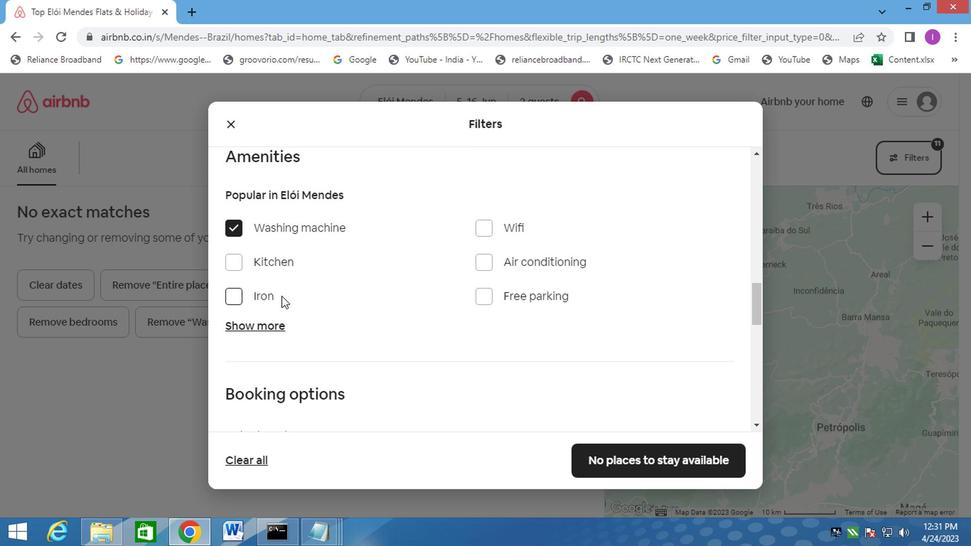 
Action: Mouse scrolled (278, 296) with delta (0, -1)
Screenshot: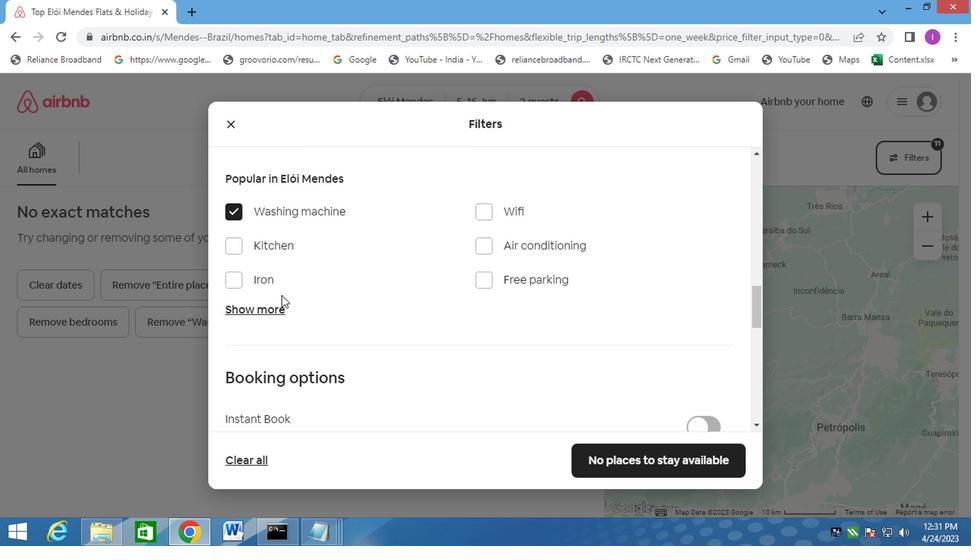 
Action: Mouse moved to (279, 297)
Screenshot: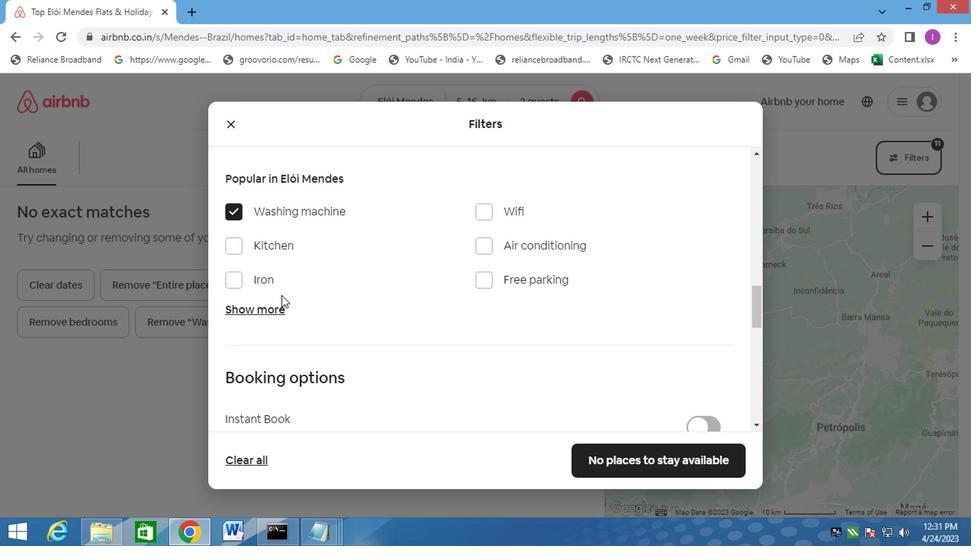 
Action: Mouse scrolled (279, 296) with delta (0, -1)
Screenshot: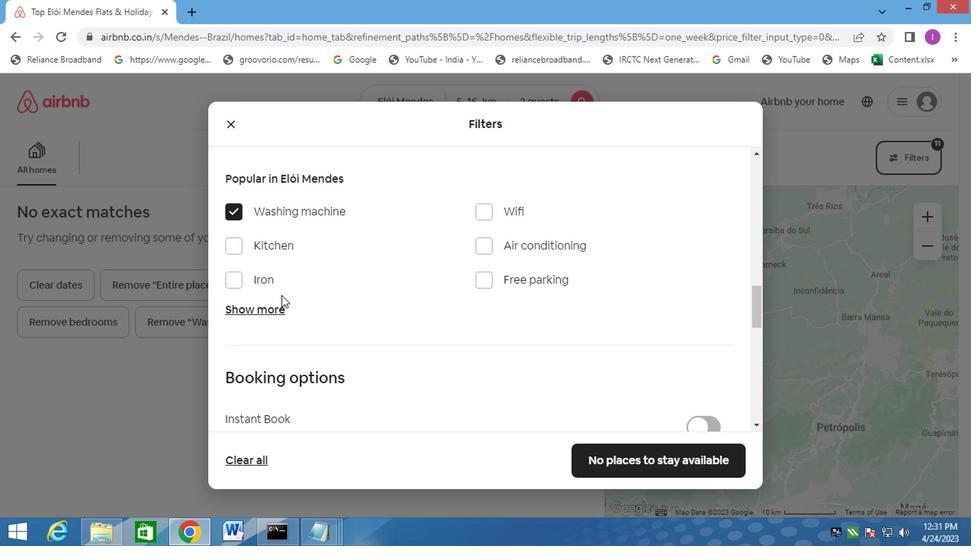 
Action: Mouse moved to (280, 296)
Screenshot: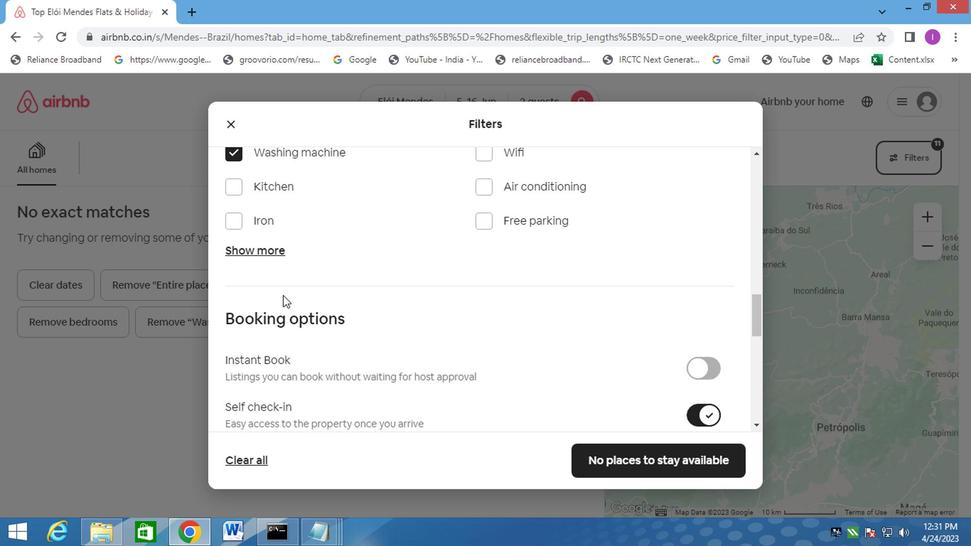 
Action: Mouse scrolled (280, 296) with delta (0, 0)
Screenshot: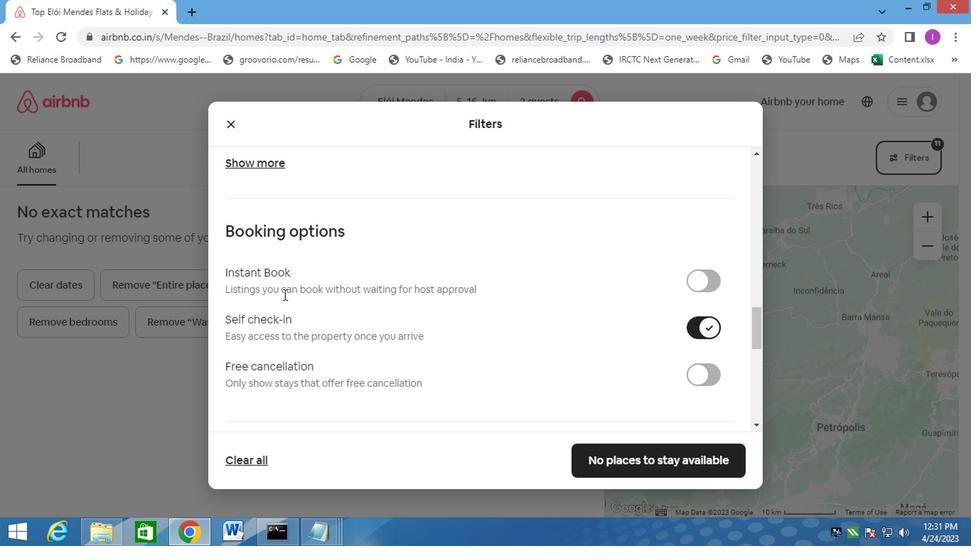 
Action: Mouse scrolled (280, 296) with delta (0, 0)
Screenshot: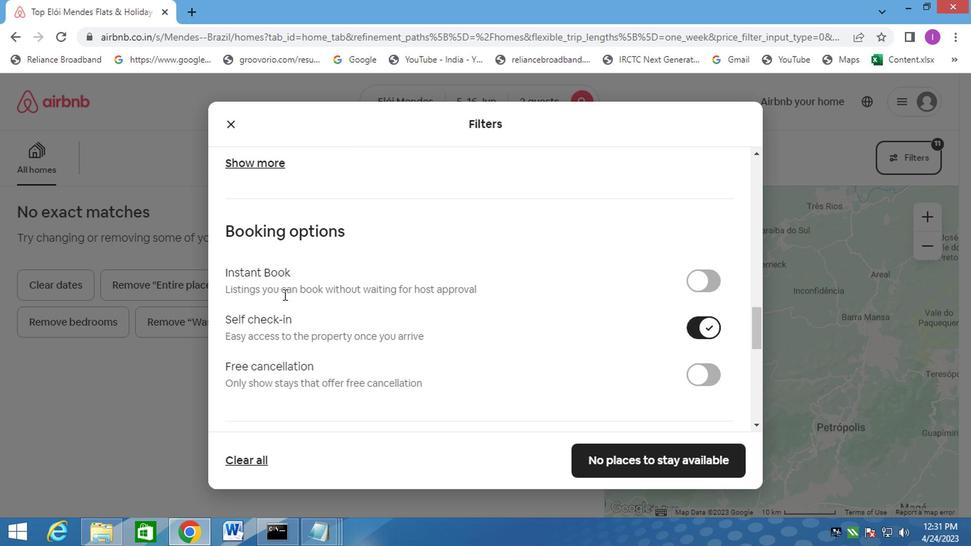 
Action: Mouse scrolled (280, 296) with delta (0, 0)
Screenshot: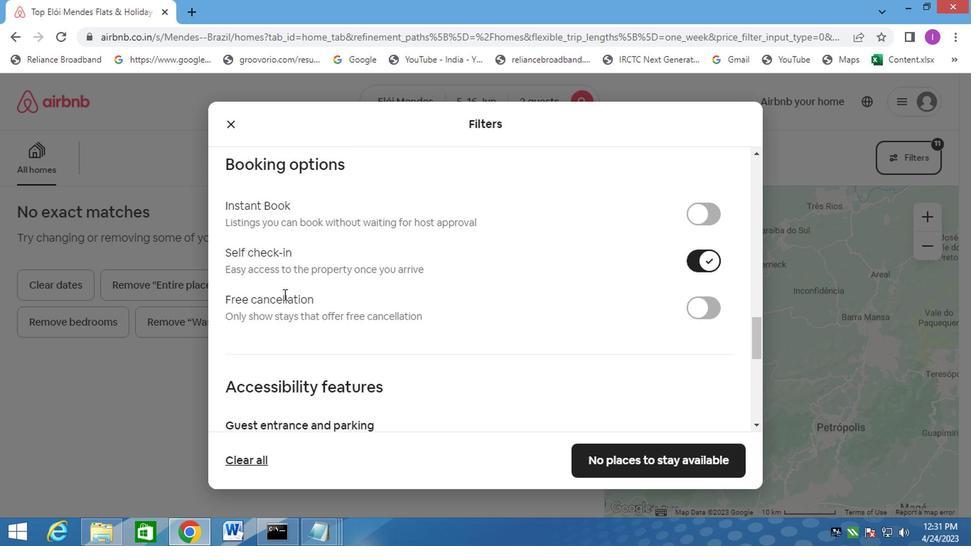 
Action: Mouse scrolled (280, 296) with delta (0, 0)
Screenshot: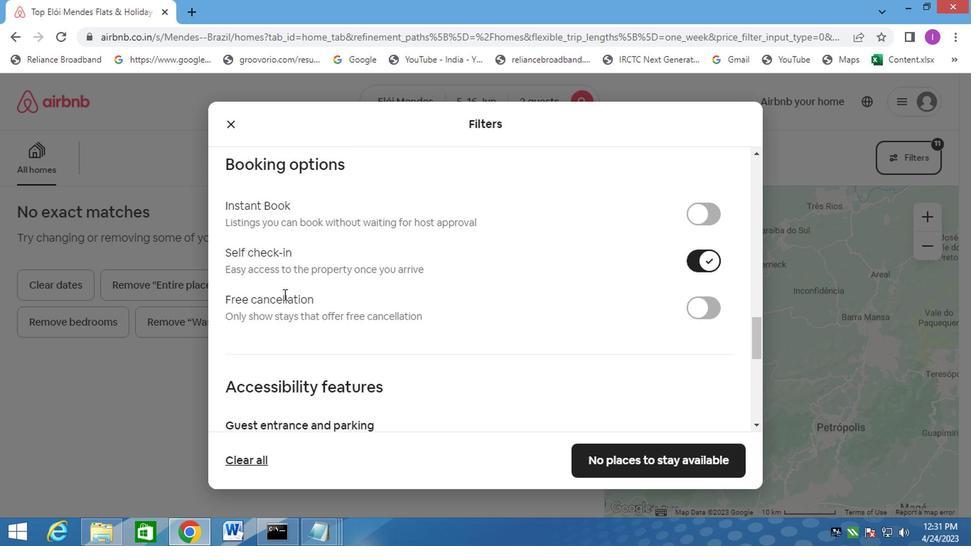 
Action: Mouse moved to (282, 293)
Screenshot: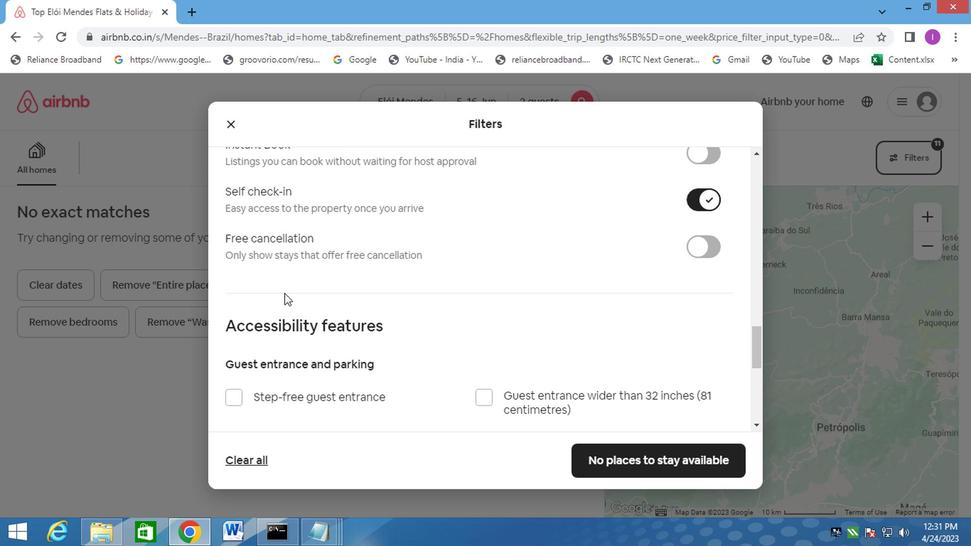 
Action: Mouse scrolled (282, 292) with delta (0, 0)
Screenshot: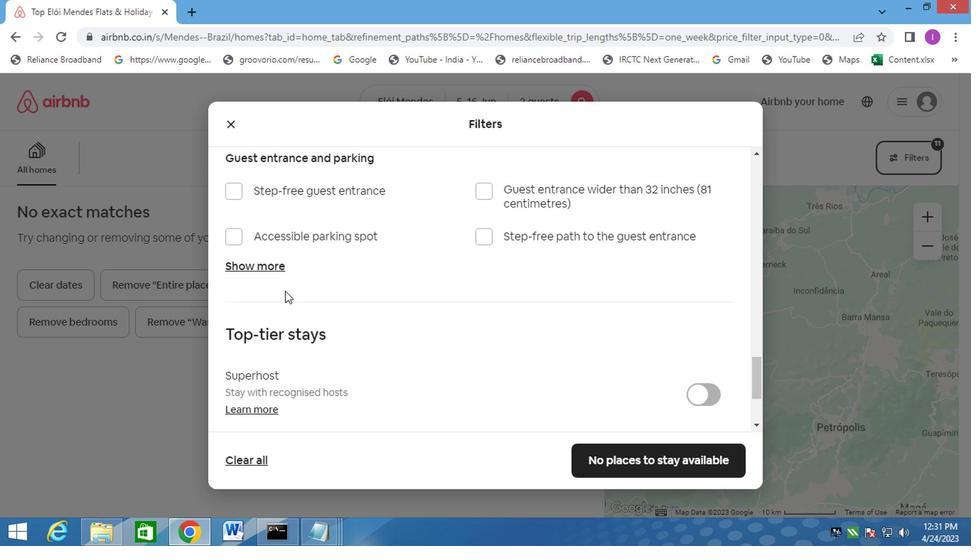 
Action: Mouse scrolled (282, 292) with delta (0, 0)
Screenshot: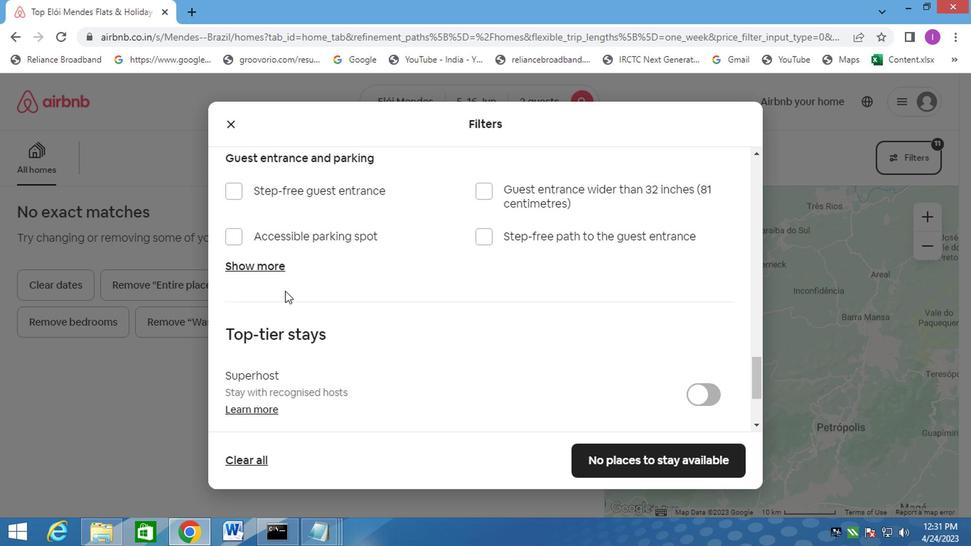 
Action: Mouse scrolled (282, 292) with delta (0, 0)
Screenshot: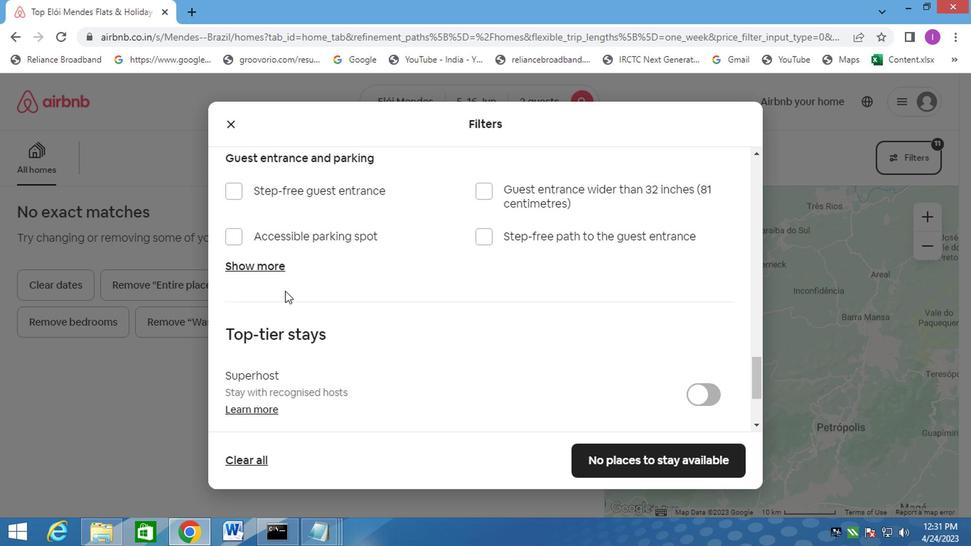 
Action: Mouse scrolled (282, 292) with delta (0, 0)
Screenshot: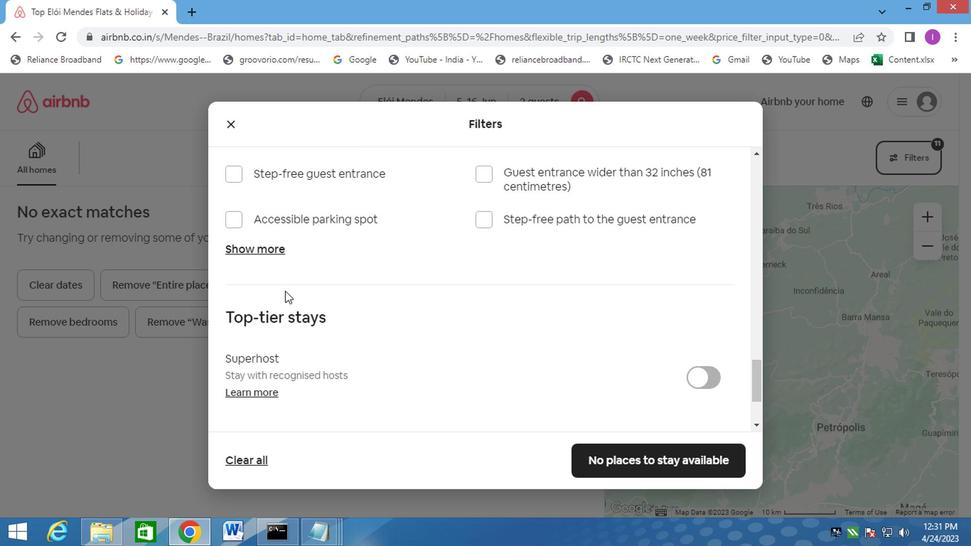 
Action: Mouse scrolled (282, 292) with delta (0, 0)
Screenshot: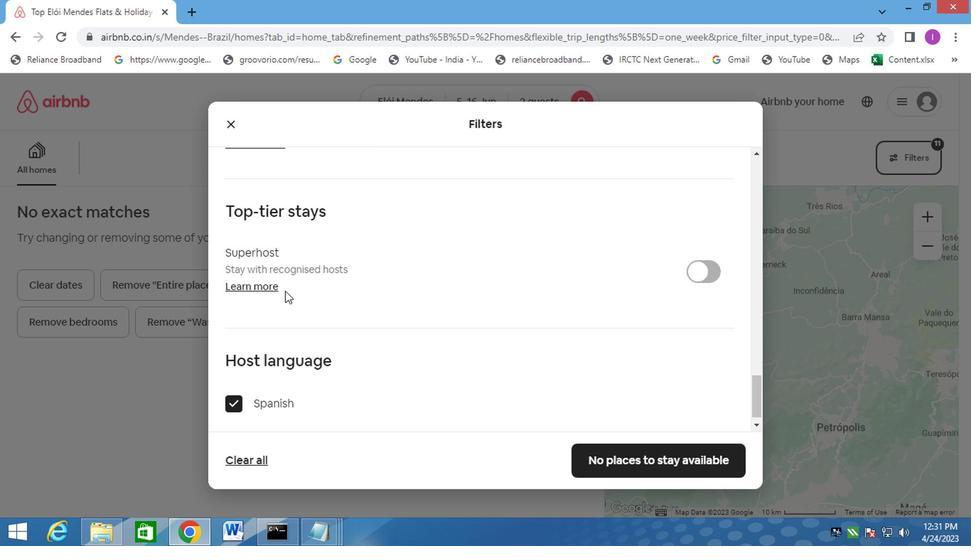 
Action: Mouse scrolled (282, 292) with delta (0, 0)
Screenshot: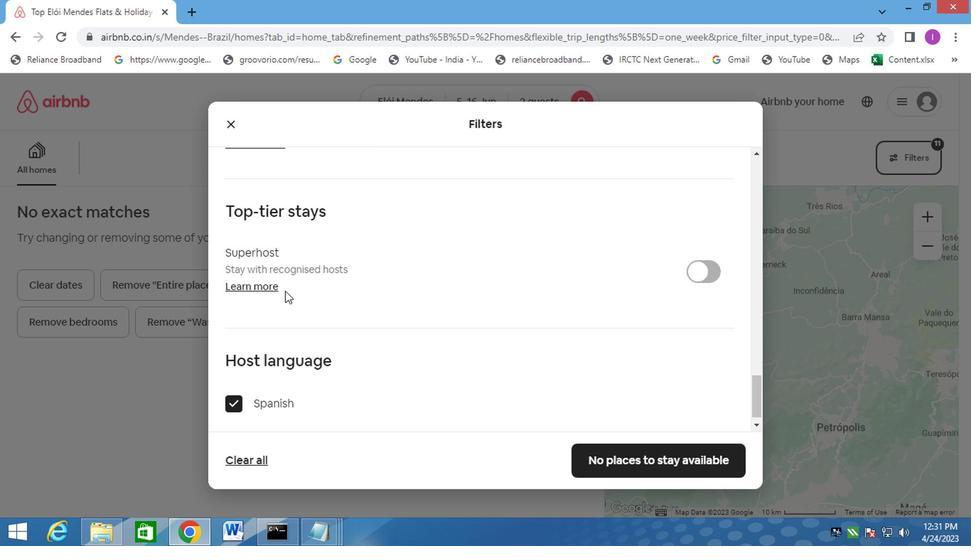 
Action: Mouse scrolled (282, 292) with delta (0, 0)
Screenshot: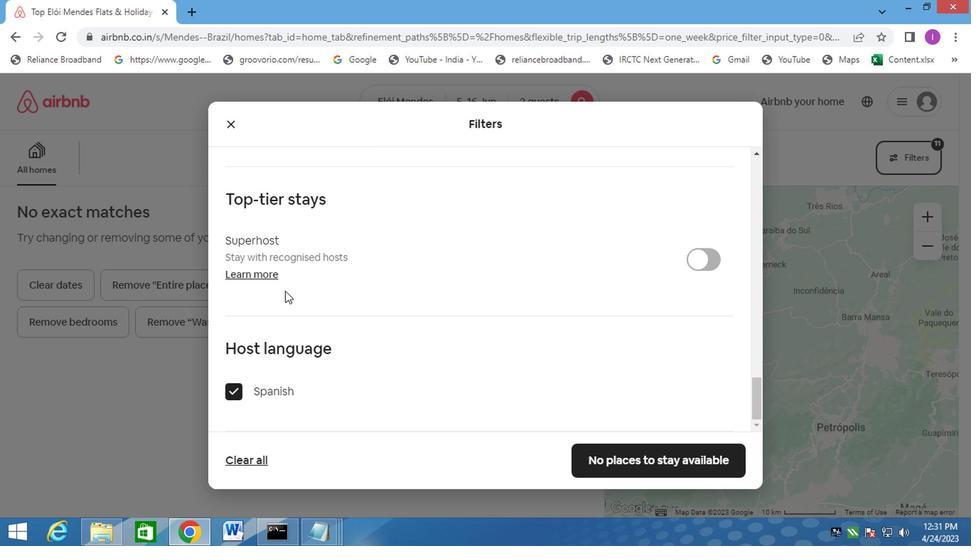 
Action: Mouse moved to (308, 294)
Screenshot: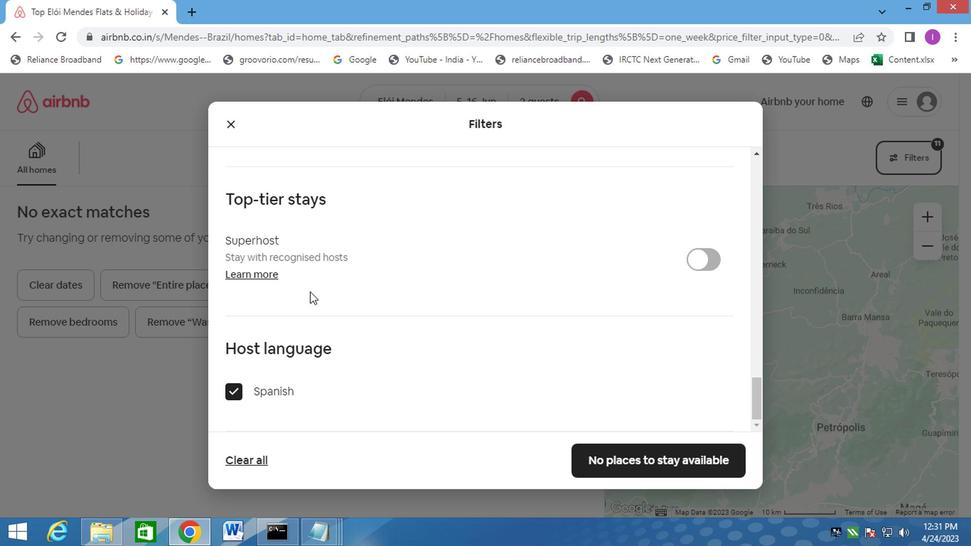 
Action: Mouse scrolled (308, 293) with delta (0, -1)
Screenshot: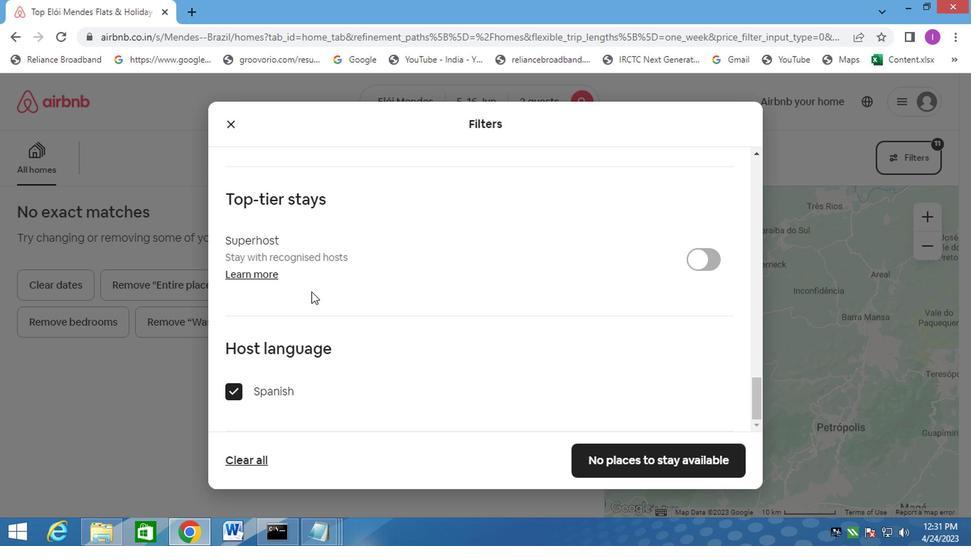 
Action: Mouse scrolled (308, 293) with delta (0, -1)
Screenshot: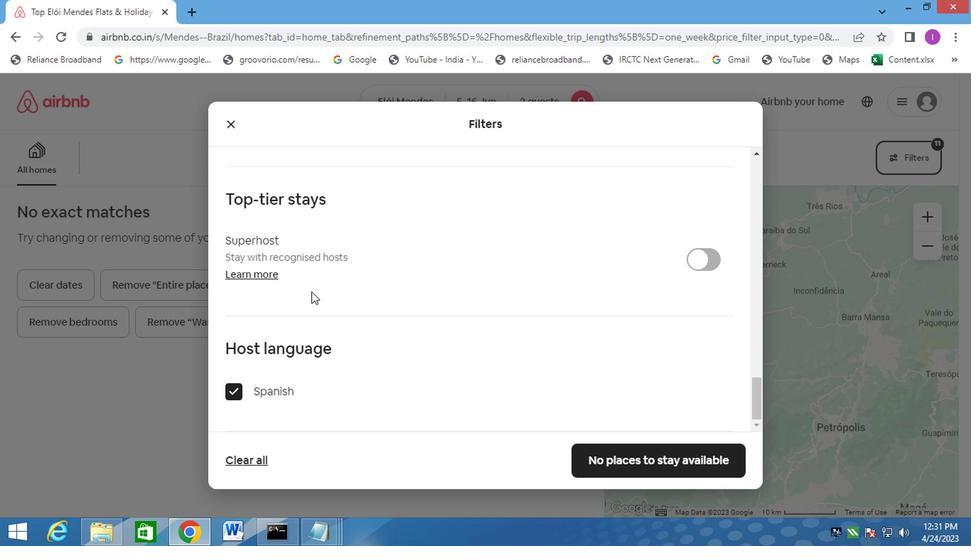 
Action: Mouse scrolled (308, 293) with delta (0, -1)
Screenshot: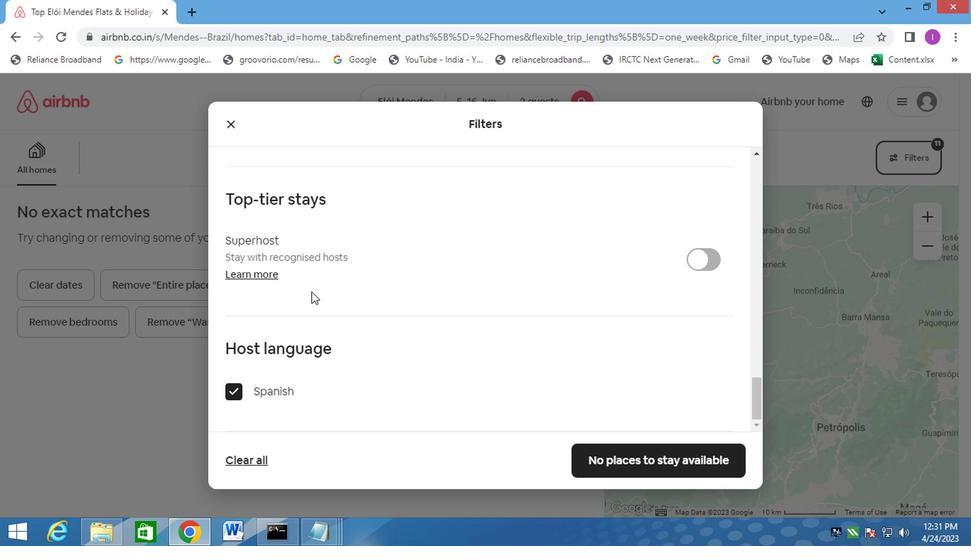 
Action: Mouse moved to (621, 460)
Screenshot: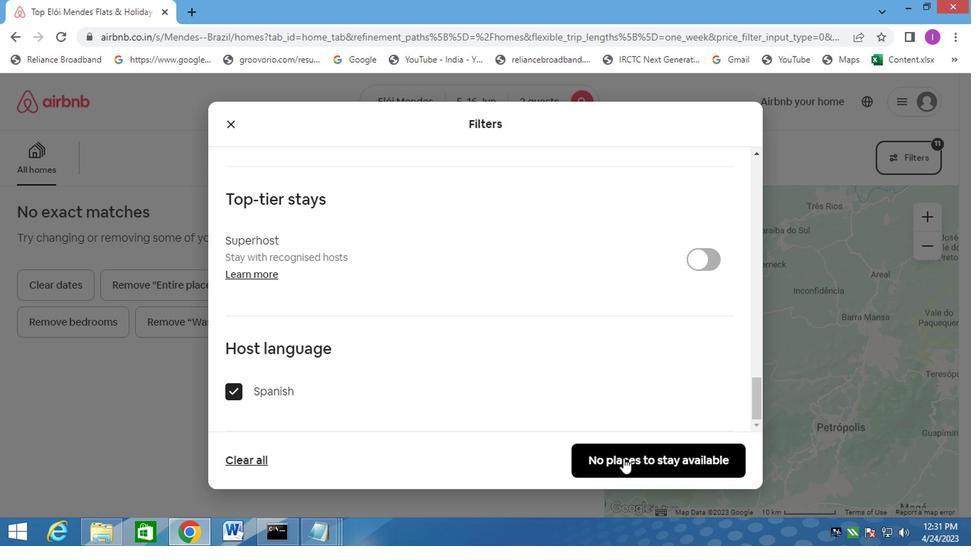 
Action: Mouse pressed left at (621, 460)
Screenshot: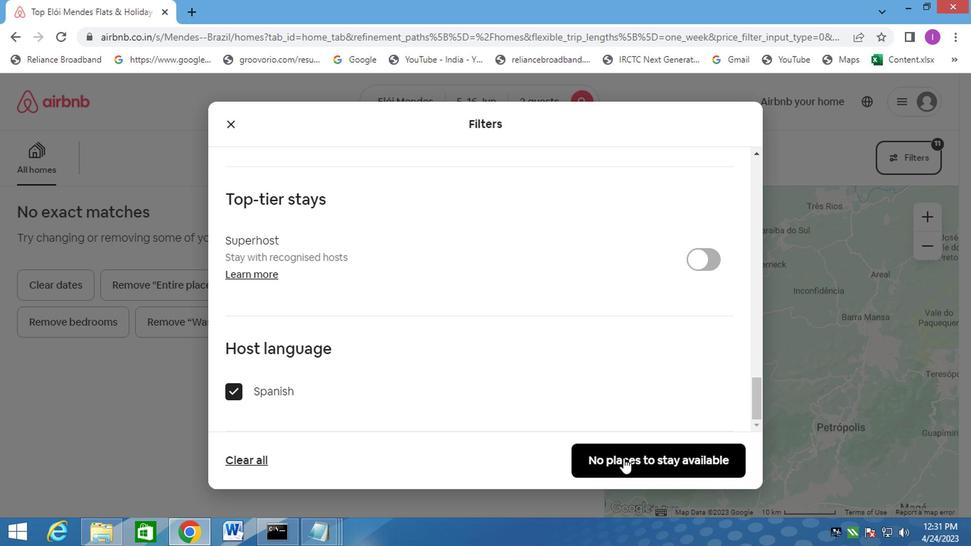 
Action: Mouse moved to (597, 444)
Screenshot: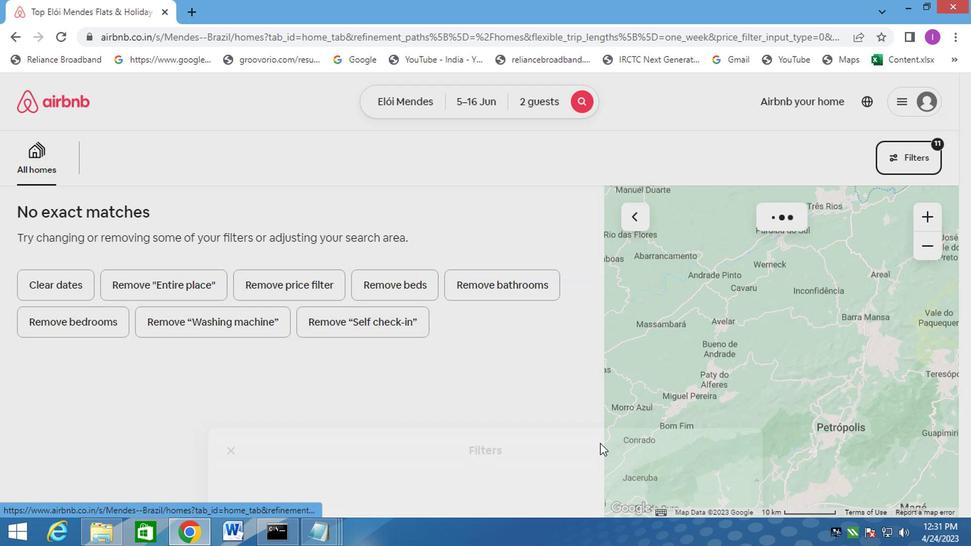 
Action: Key pressed <Key.f8>
Screenshot: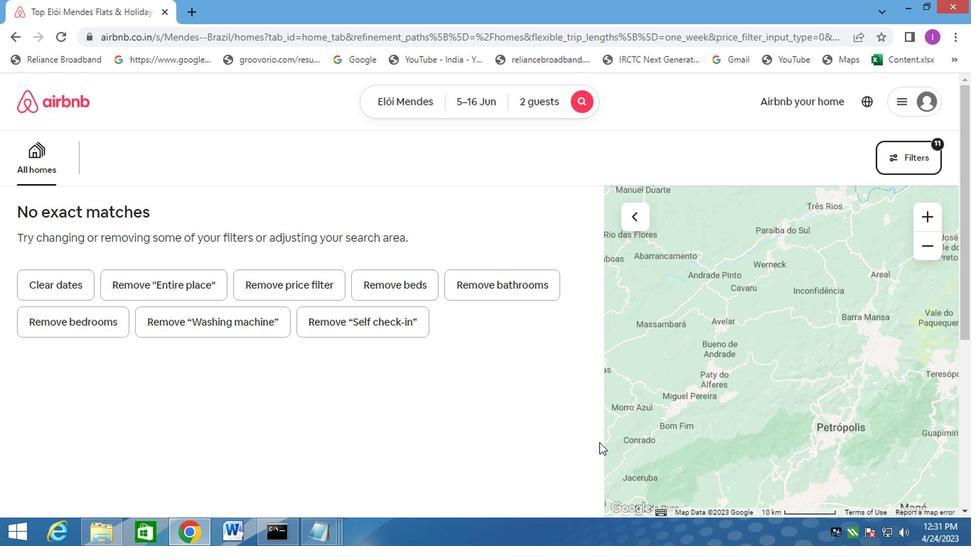 
